 Task: Create a sub task Gather and Analyse Requirements for the task  Add integration with third-party services such as Google Drive and Dropbox in the project Ubertech , assign it to team member softage.7@softage.net and update the status of the sub task to  Off Track , set the priority of the sub task to High.
Action: Mouse moved to (42, 347)
Screenshot: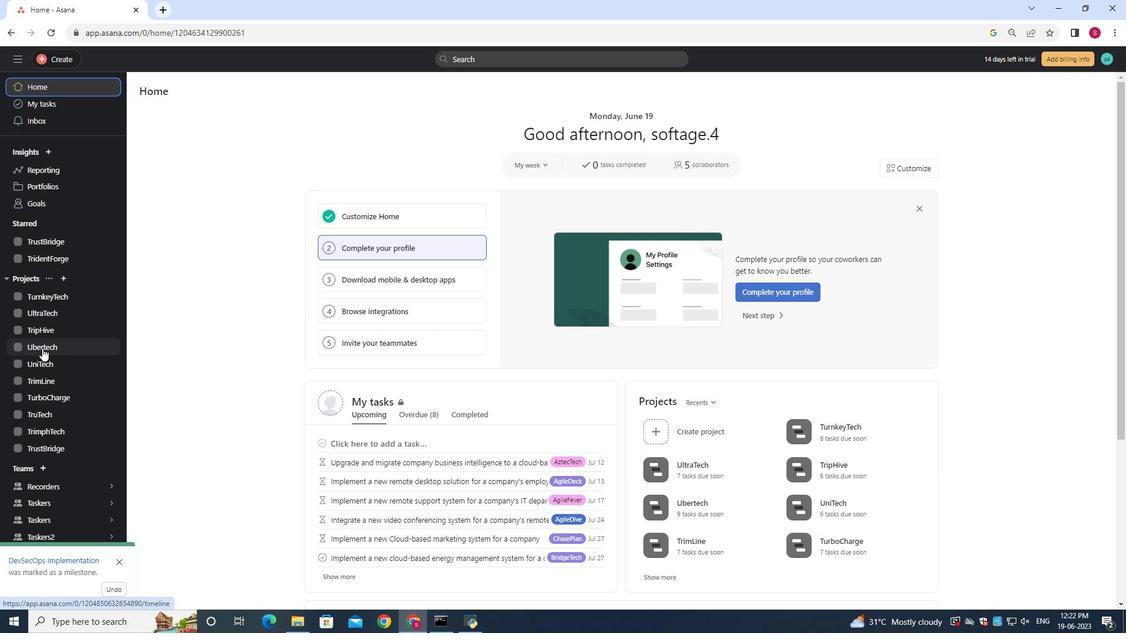 
Action: Mouse pressed left at (42, 347)
Screenshot: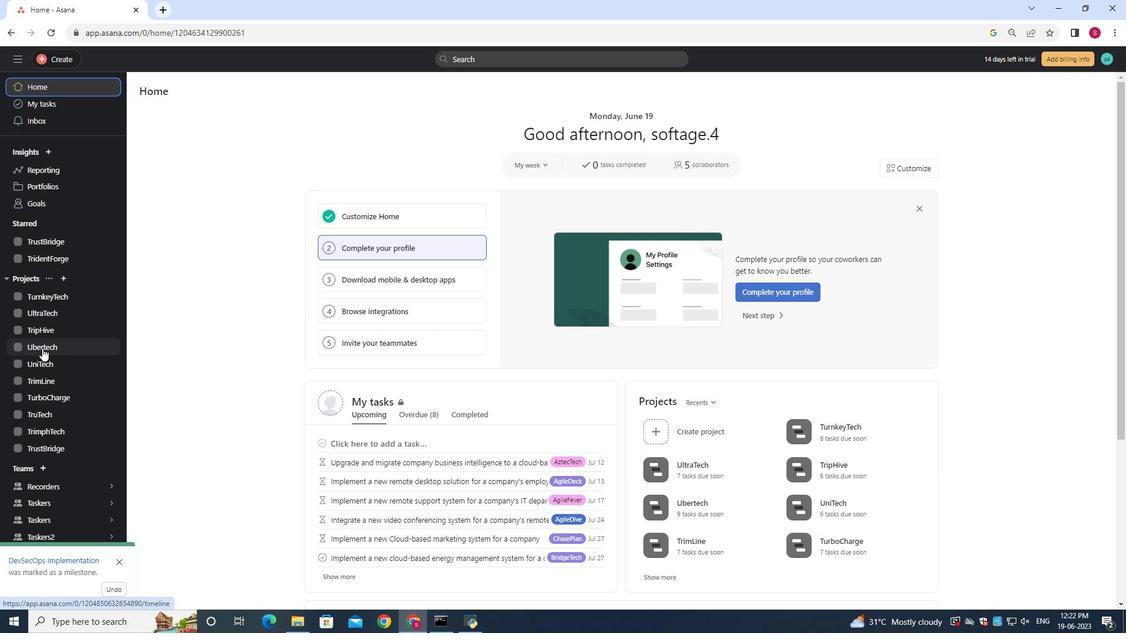 
Action: Mouse moved to (399, 259)
Screenshot: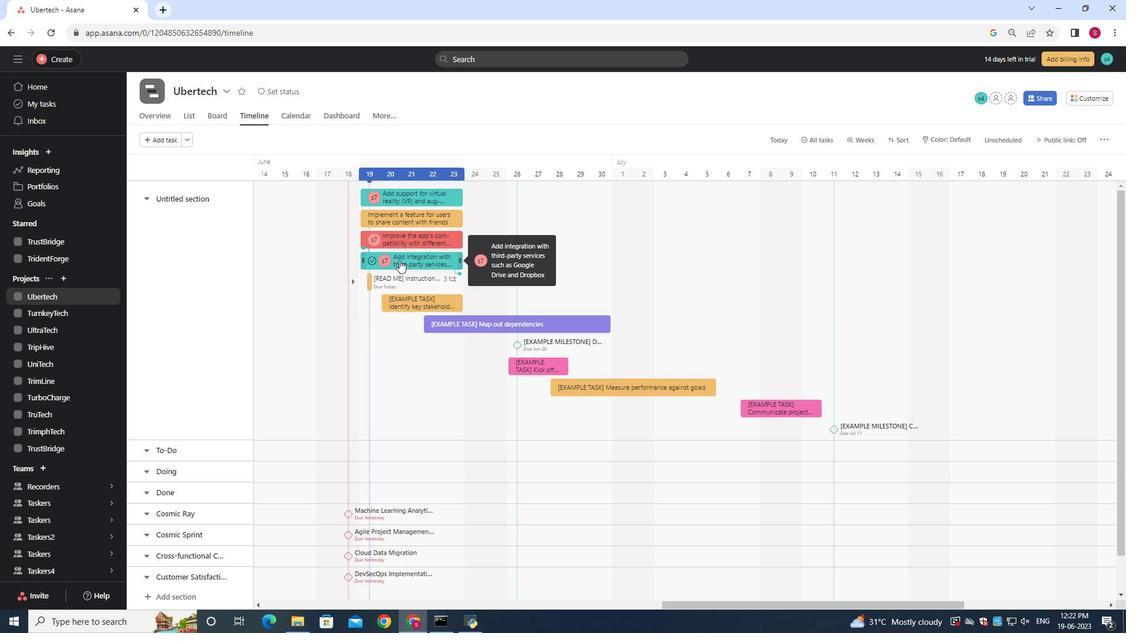 
Action: Mouse pressed left at (399, 259)
Screenshot: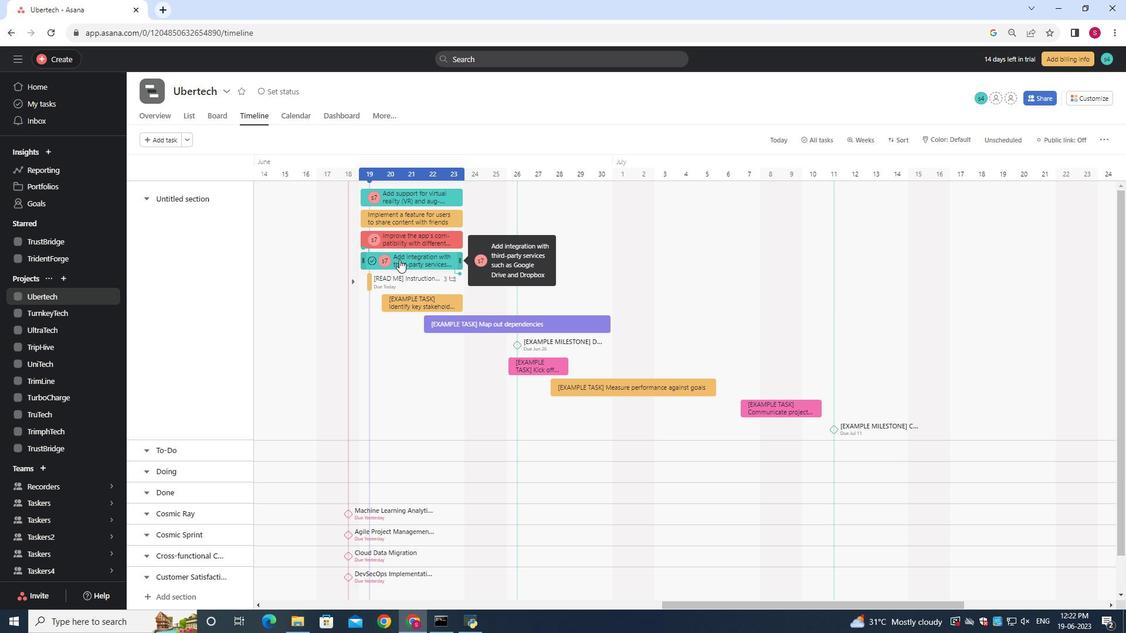 
Action: Mouse moved to (855, 327)
Screenshot: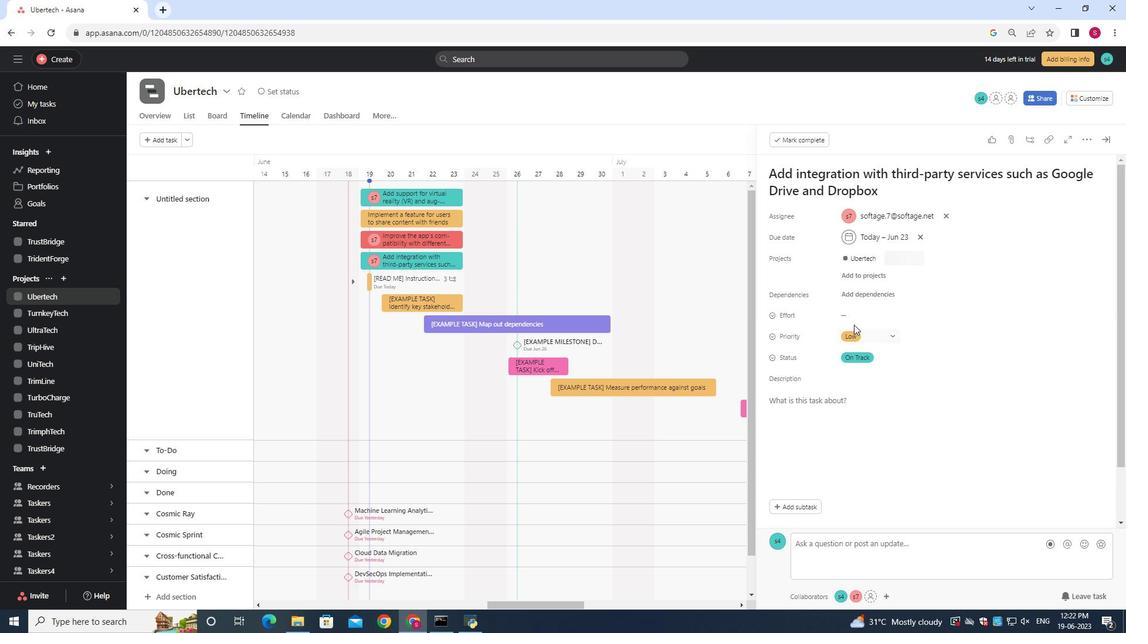 
Action: Mouse scrolled (855, 327) with delta (0, 0)
Screenshot: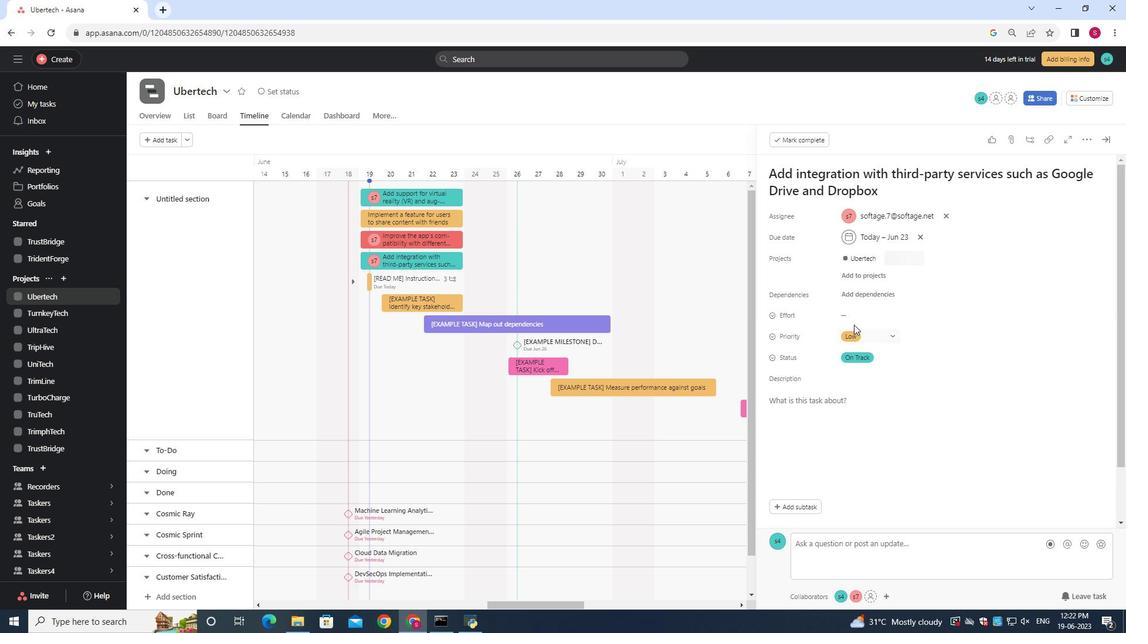 
Action: Mouse moved to (855, 329)
Screenshot: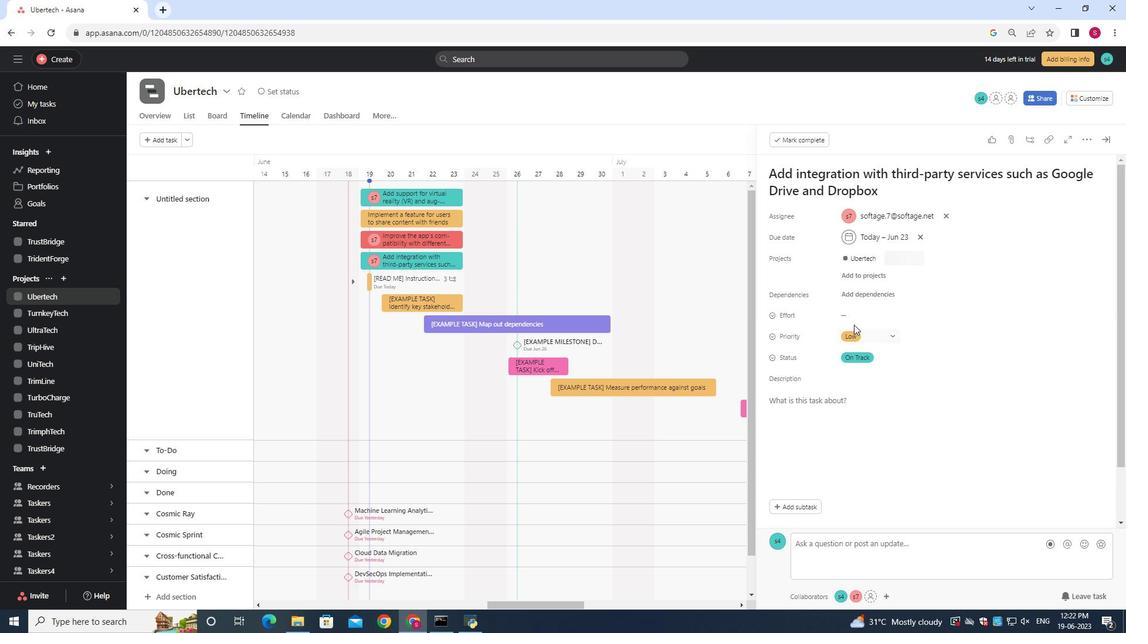 
Action: Mouse scrolled (855, 327) with delta (0, 0)
Screenshot: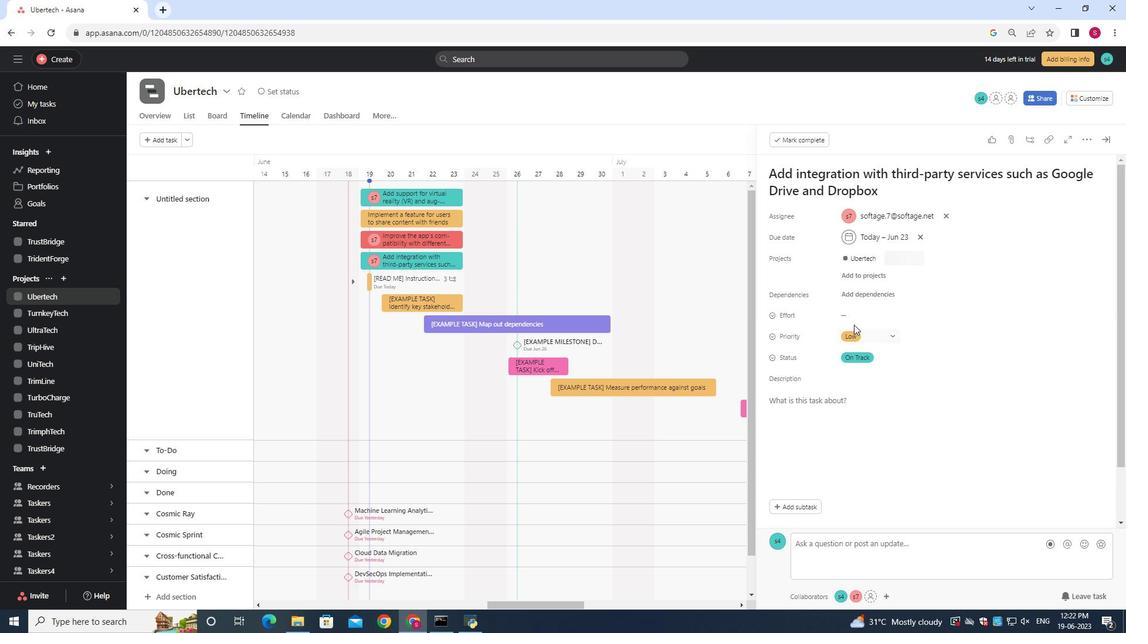 
Action: Mouse moved to (855, 329)
Screenshot: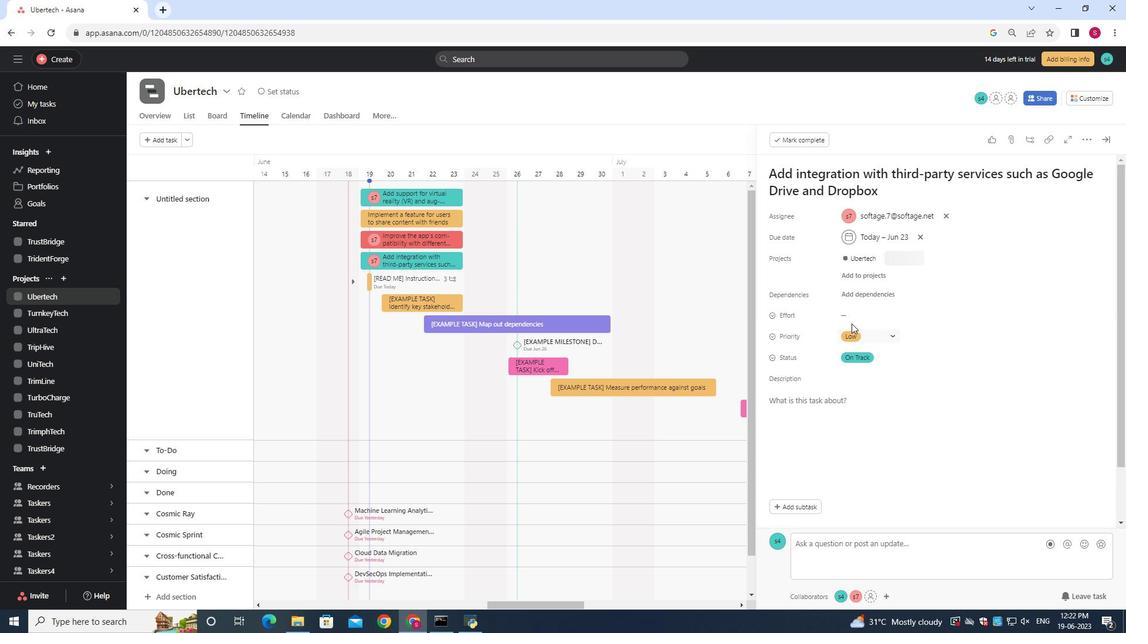 
Action: Mouse scrolled (855, 328) with delta (0, 0)
Screenshot: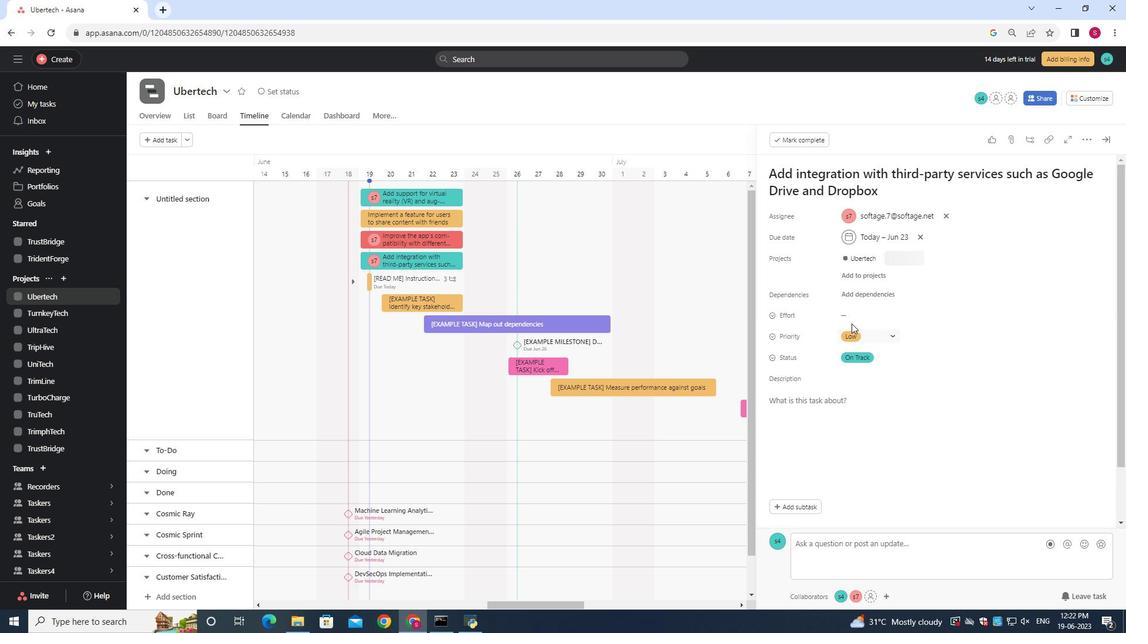 
Action: Mouse scrolled (855, 328) with delta (0, 0)
Screenshot: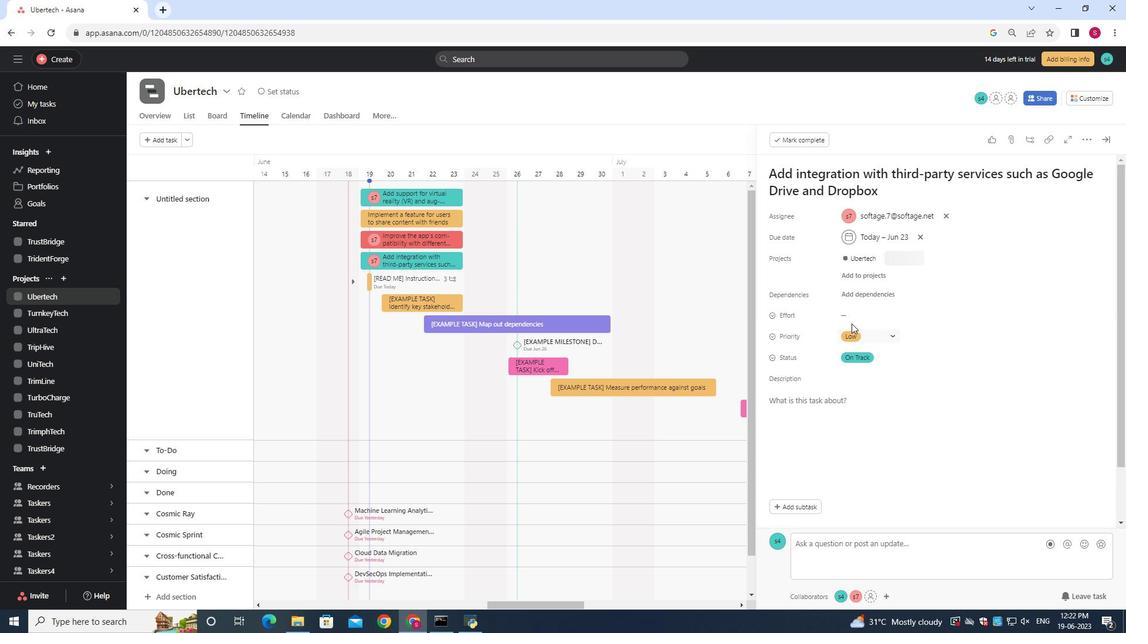 
Action: Mouse scrolled (855, 328) with delta (0, 0)
Screenshot: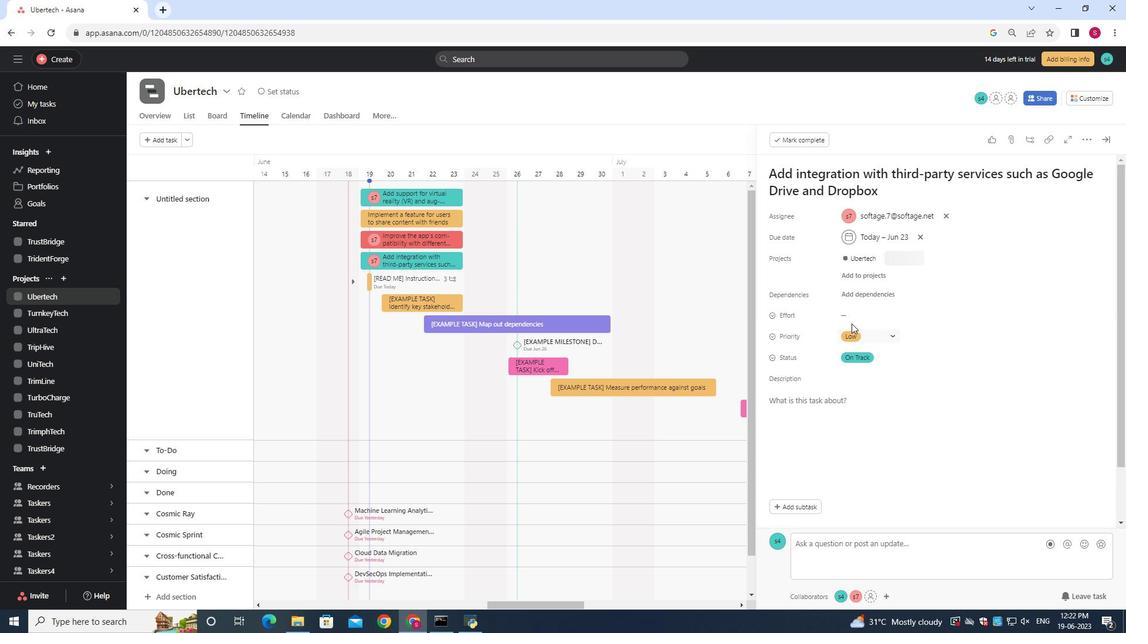 
Action: Mouse moved to (856, 330)
Screenshot: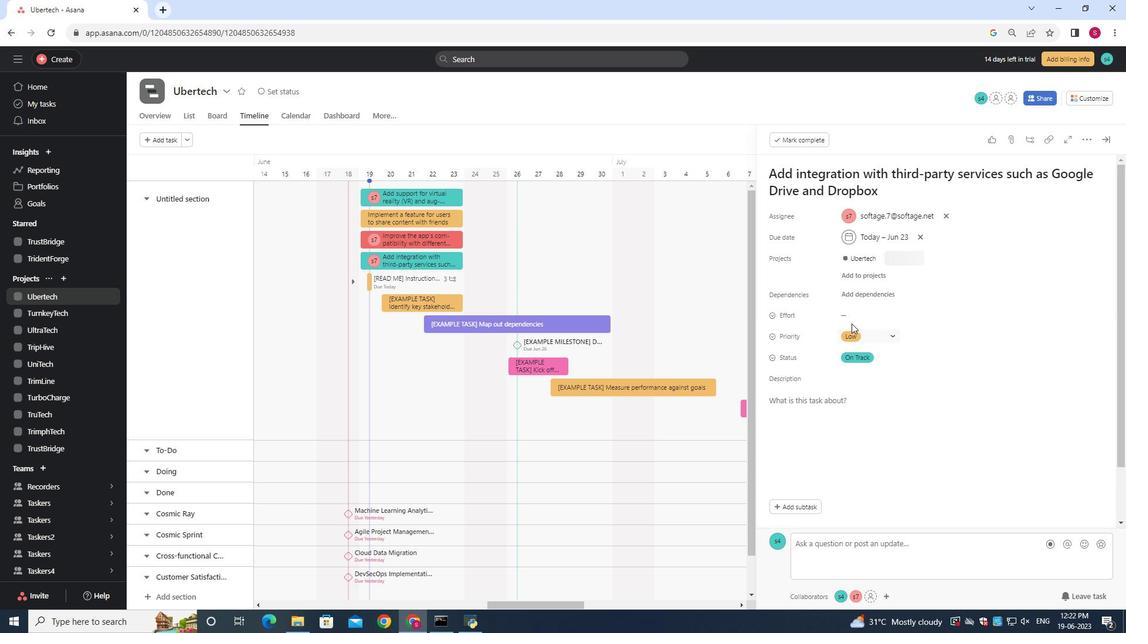 
Action: Mouse scrolled (856, 329) with delta (0, 0)
Screenshot: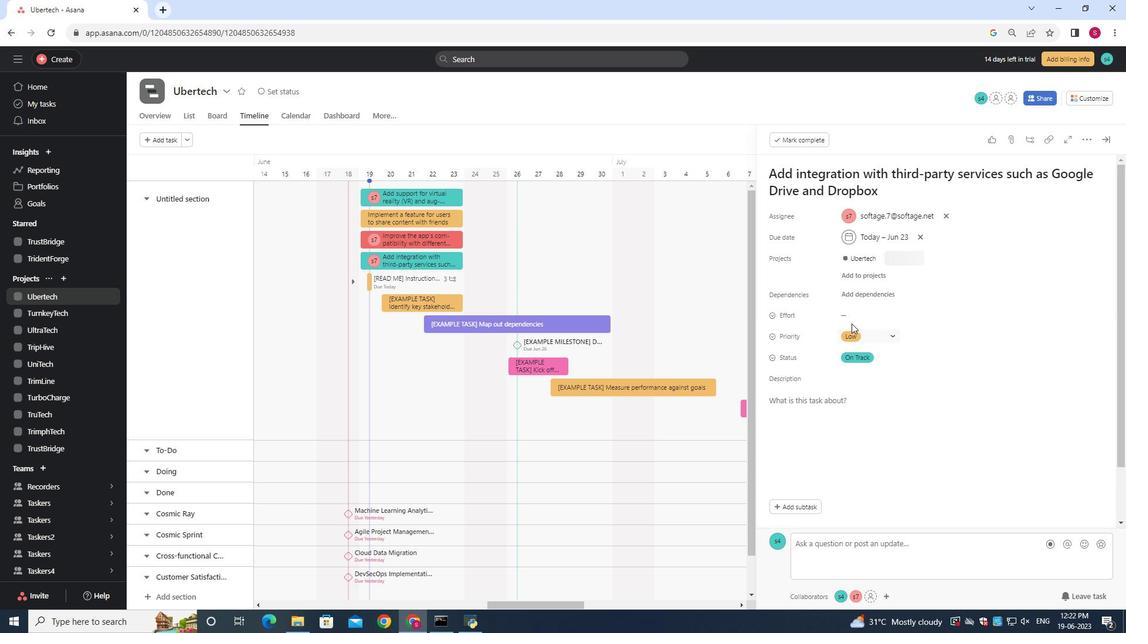 
Action: Mouse moved to (860, 333)
Screenshot: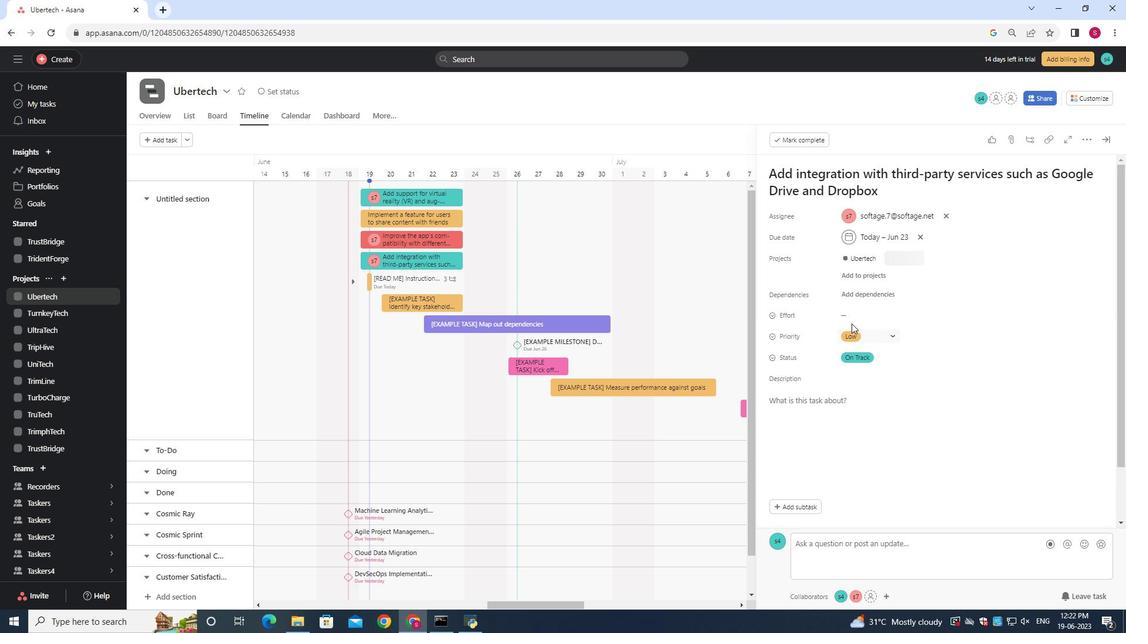 
Action: Mouse scrolled (859, 331) with delta (0, 0)
Screenshot: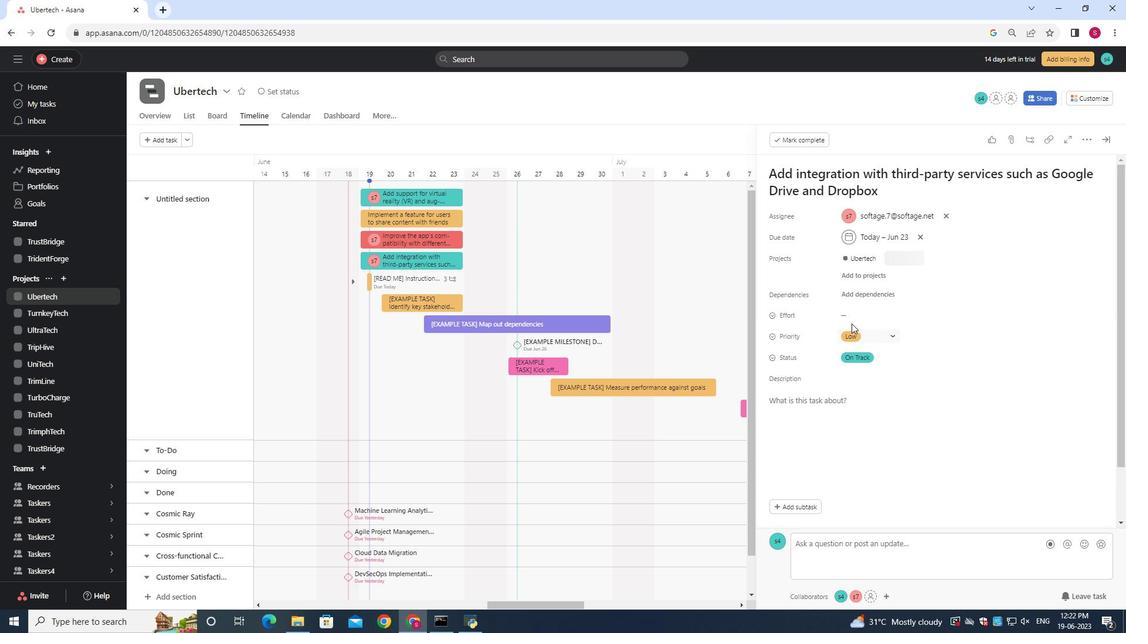 
Action: Mouse moved to (791, 442)
Screenshot: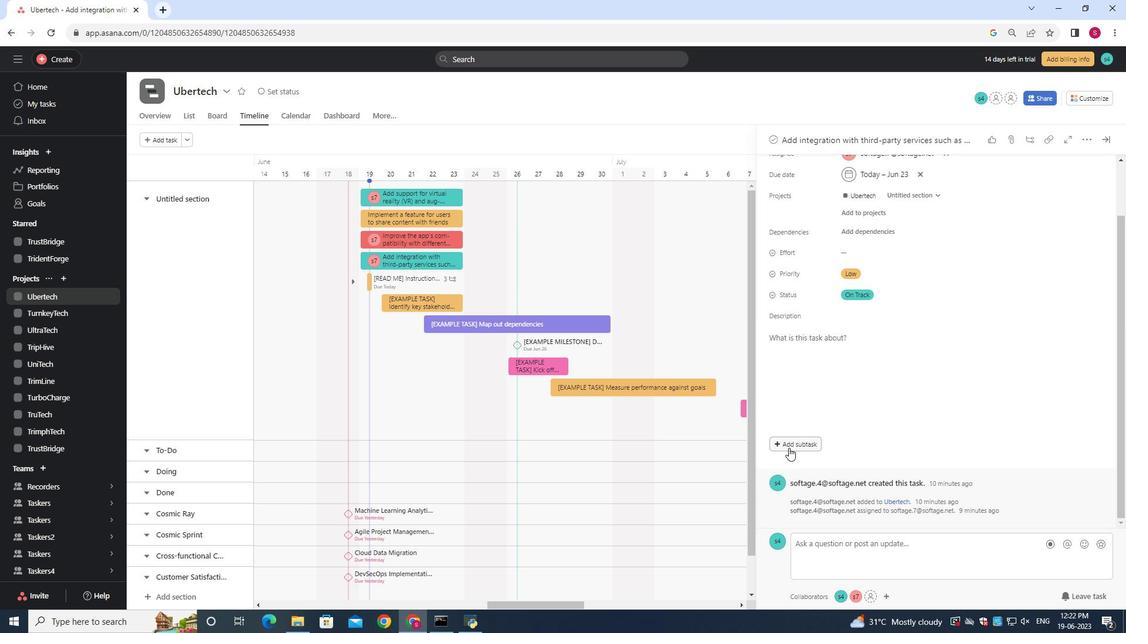 
Action: Mouse pressed left at (791, 442)
Screenshot: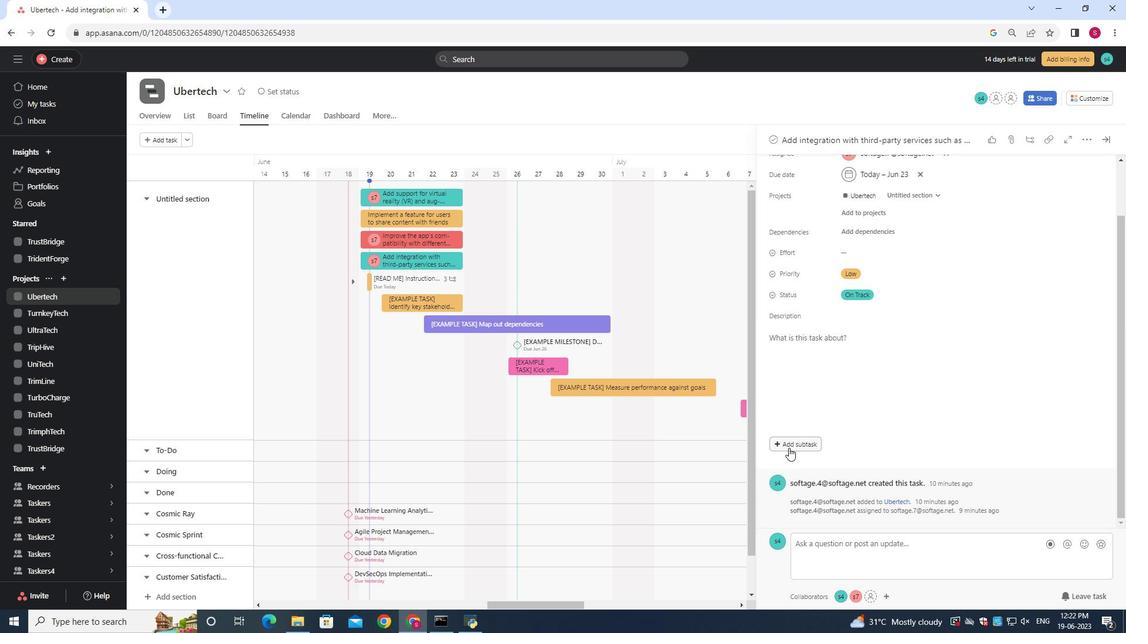 
Action: Mouse moved to (791, 442)
Screenshot: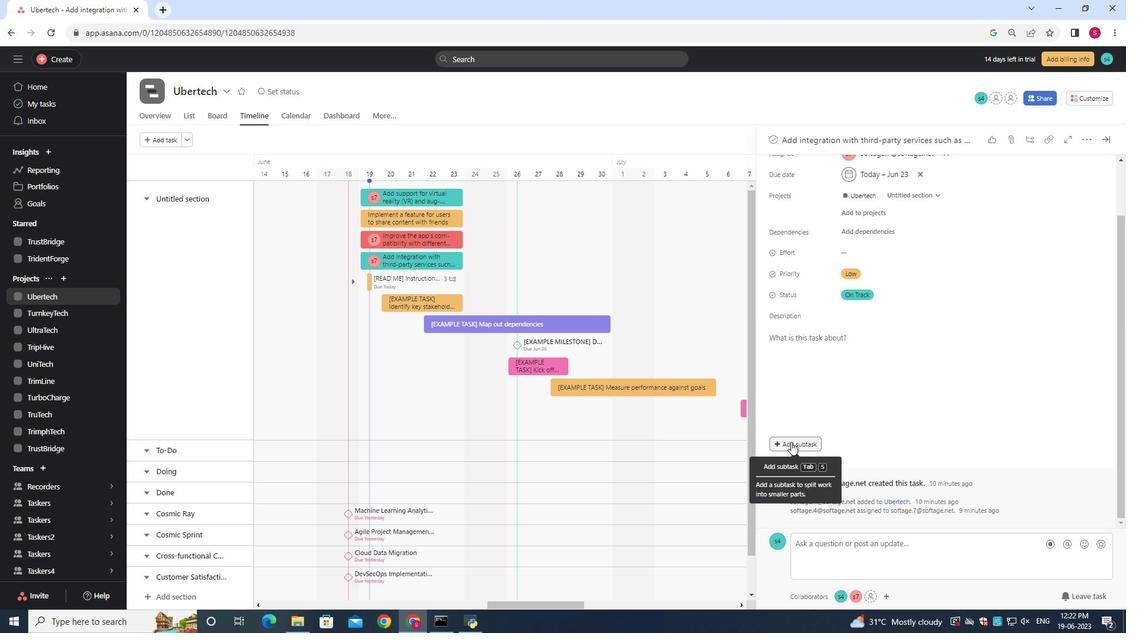 
Action: Key pressed <Key.shift><Key.shift><Key.shift><Key.shift><Key.shift><Key.shift><Key.shift><Key.shift><Key.shift><Key.shift><Key.shift><Key.shift><Key.shift><Key.shift><Key.shift><Key.shift><Key.shift><Key.shift>Gather<Key.space>and<Key.space><Key.shift>ANALYSE<Key.space><Key.shift>Requirements<Key.space><Key.shift>for<Key.space>the<Key.space>task
Screenshot: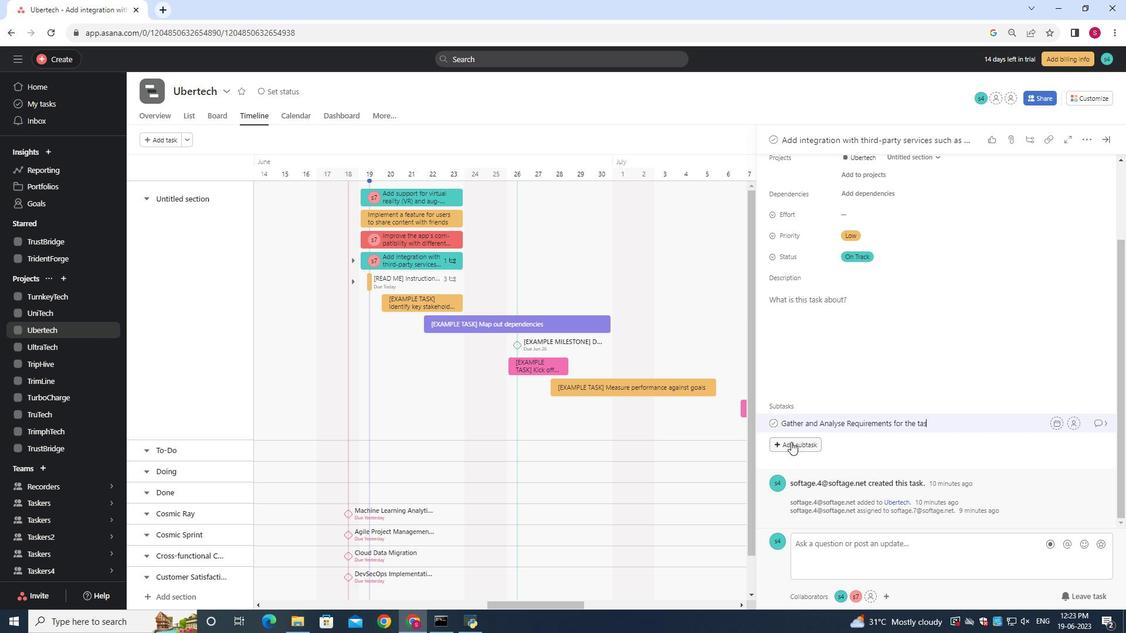
Action: Mouse moved to (978, 438)
Screenshot: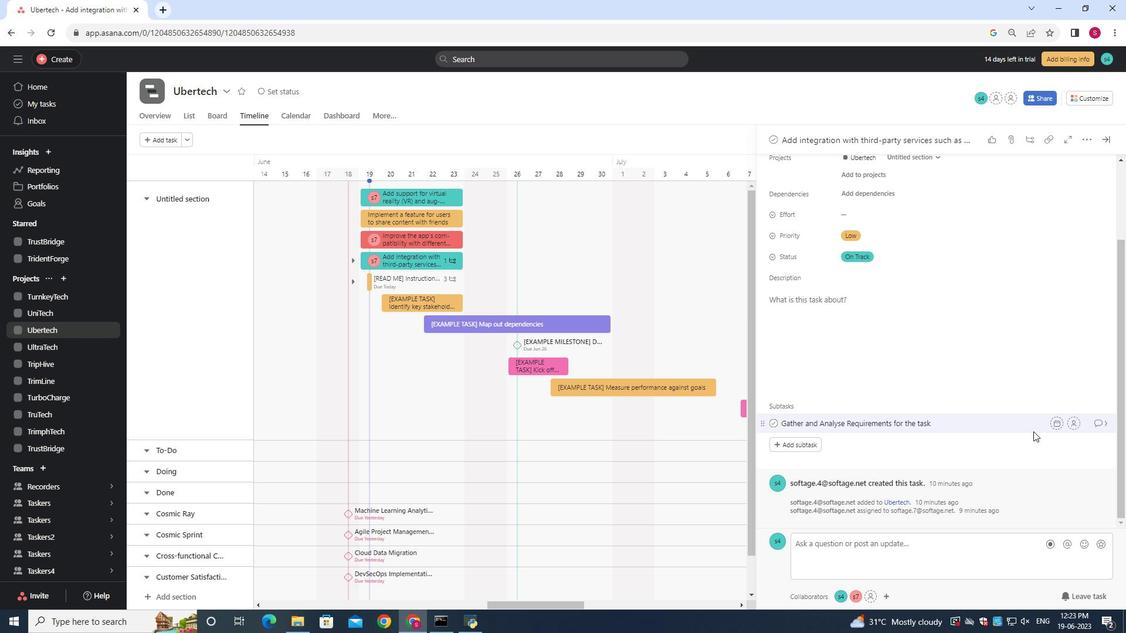 
Action: Key pressed <Key.backspace>
Screenshot: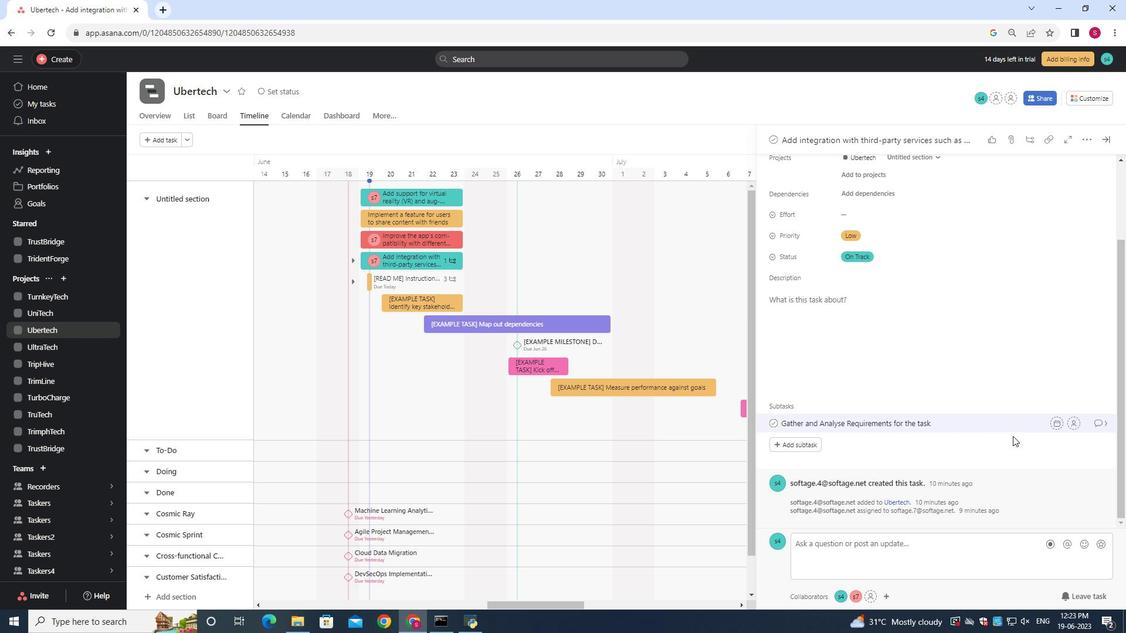 
Action: Mouse moved to (978, 441)
Screenshot: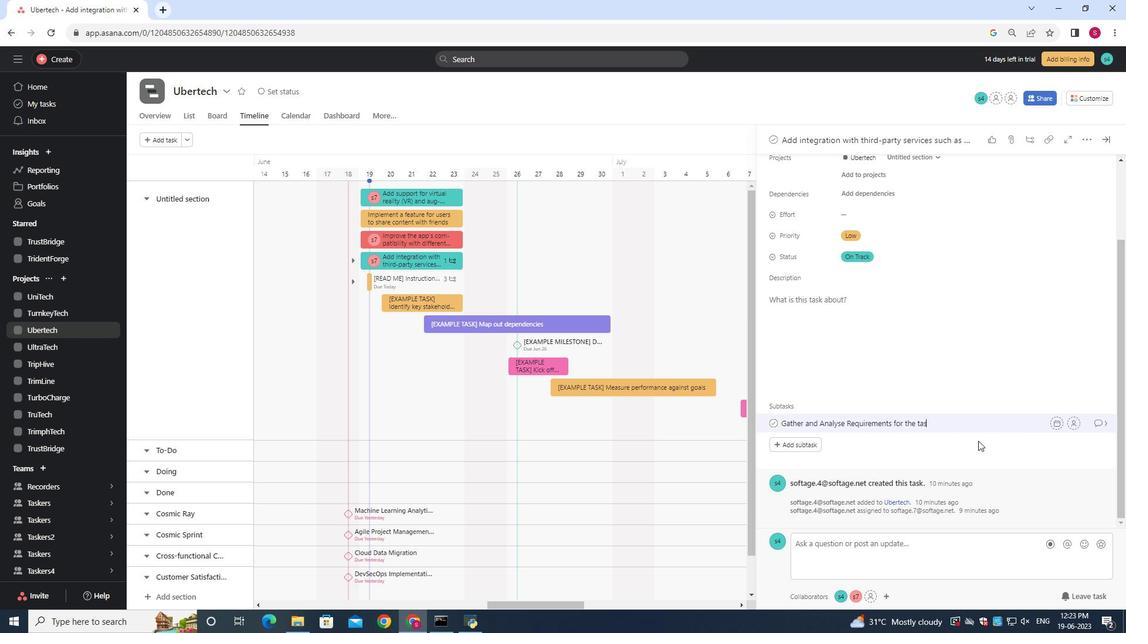 
Action: Key pressed <Key.backspace>
Screenshot: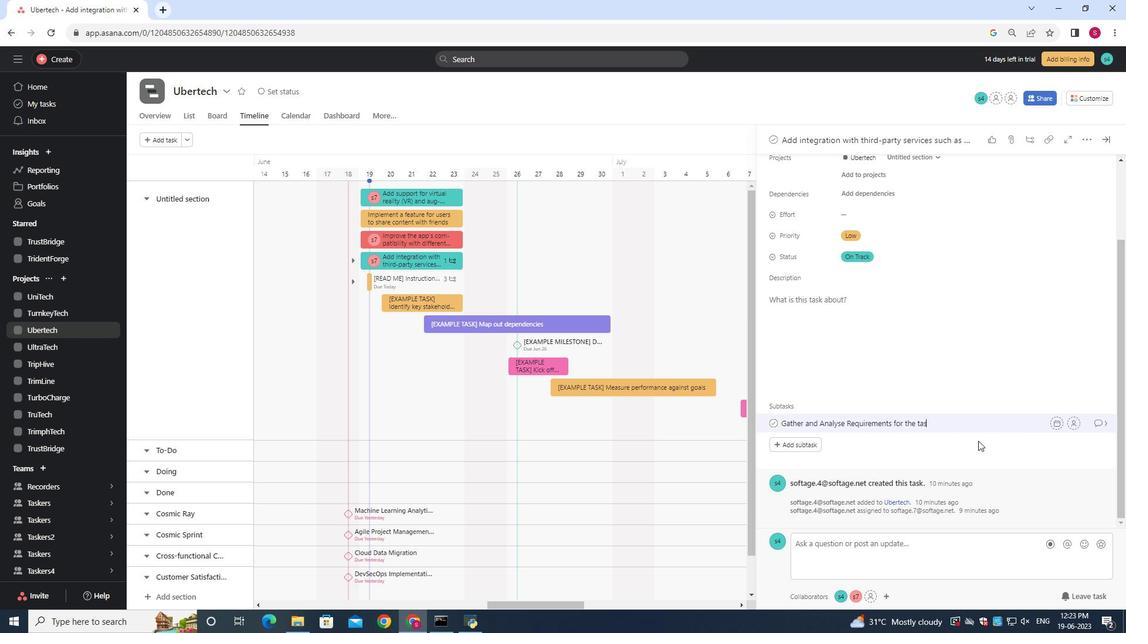
Action: Mouse moved to (978, 441)
Screenshot: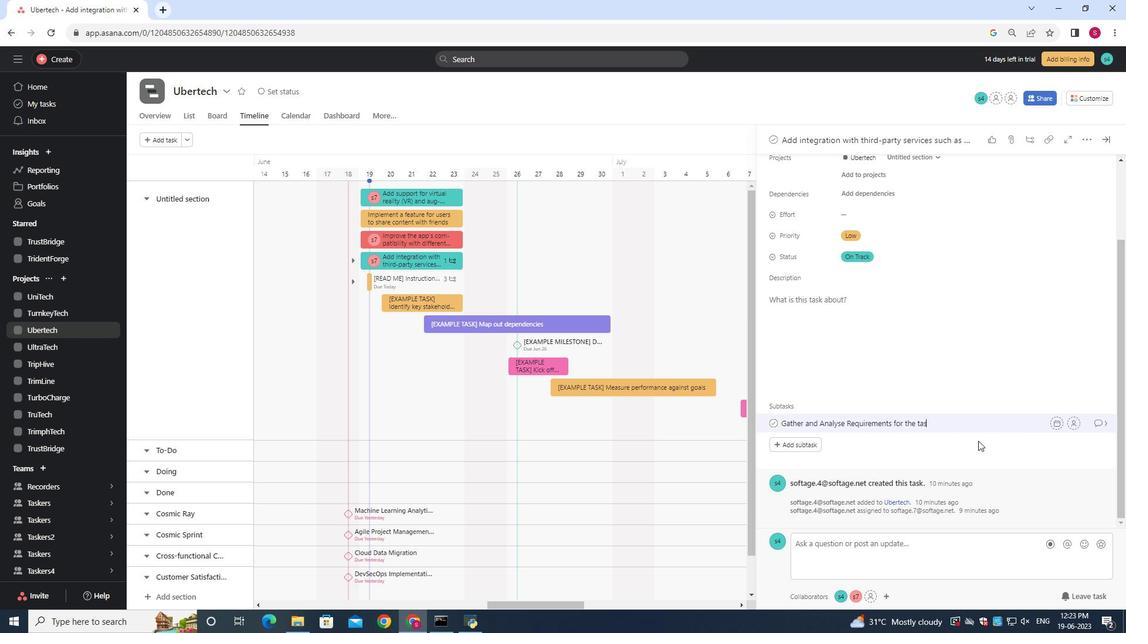 
Action: Key pressed <Key.backspace><Key.backspace>
Screenshot: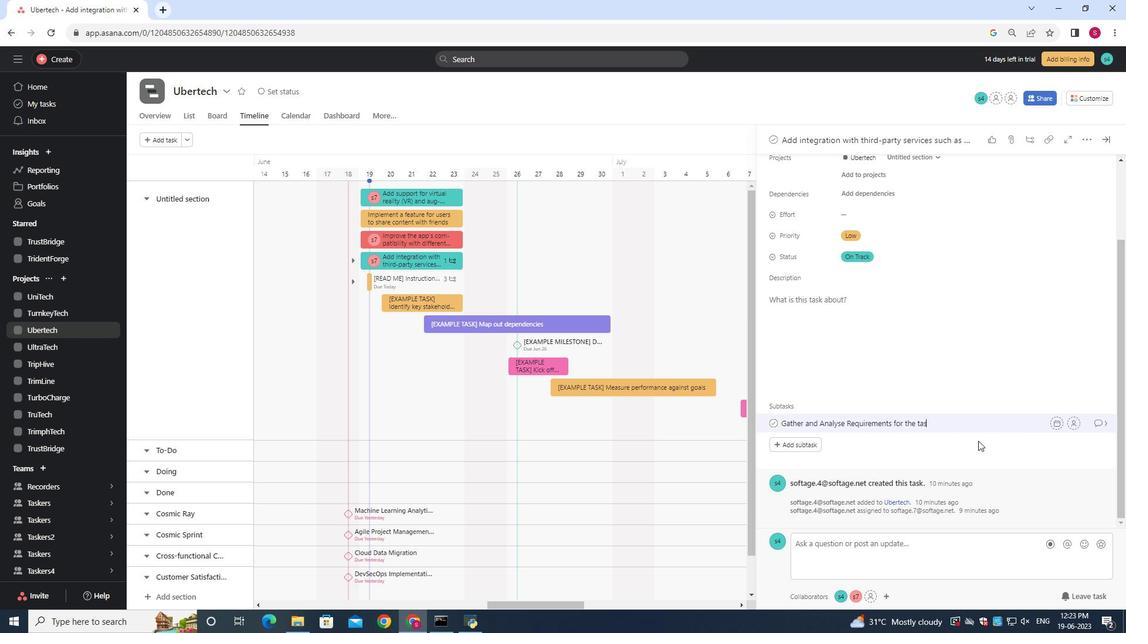 
Action: Mouse moved to (978, 441)
Screenshot: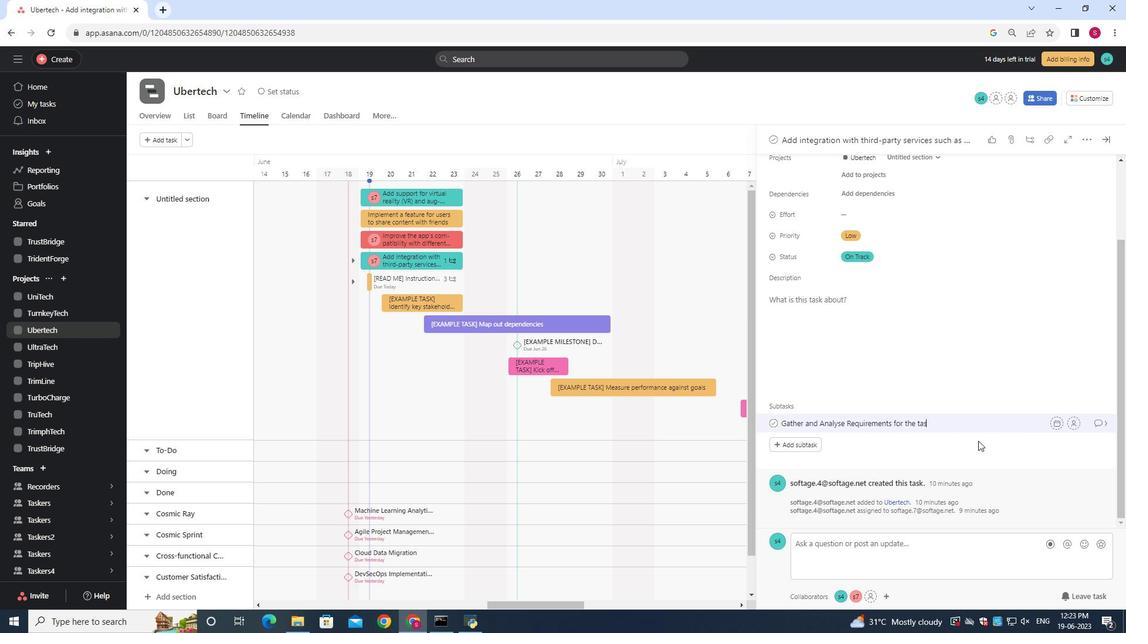 
Action: Key pressed <Key.backspace>
Screenshot: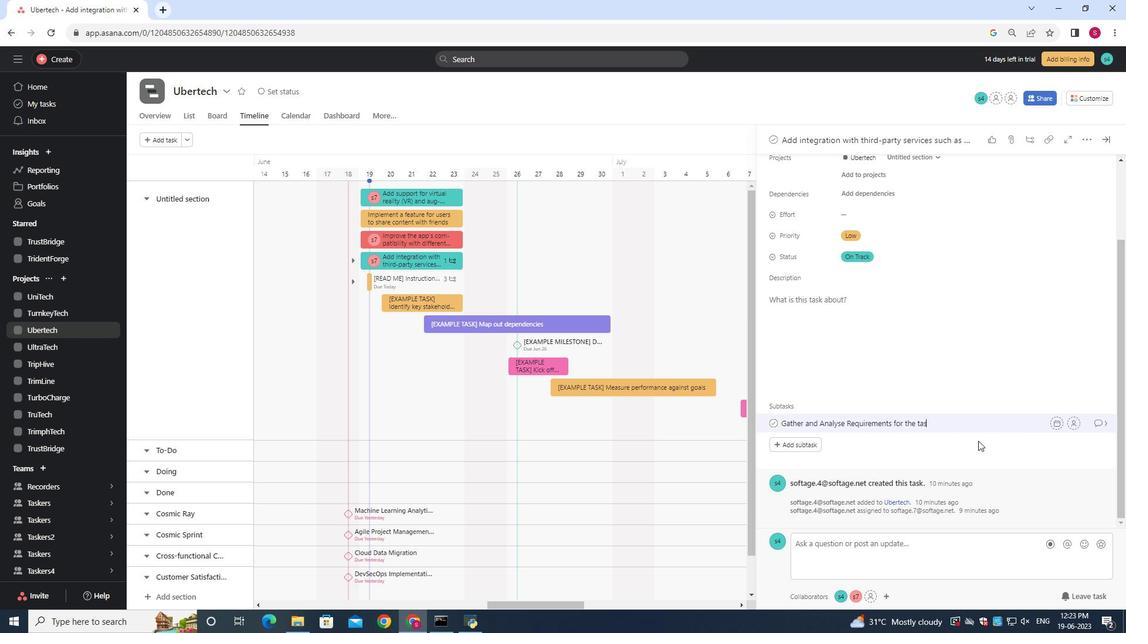 
Action: Mouse moved to (979, 441)
Screenshot: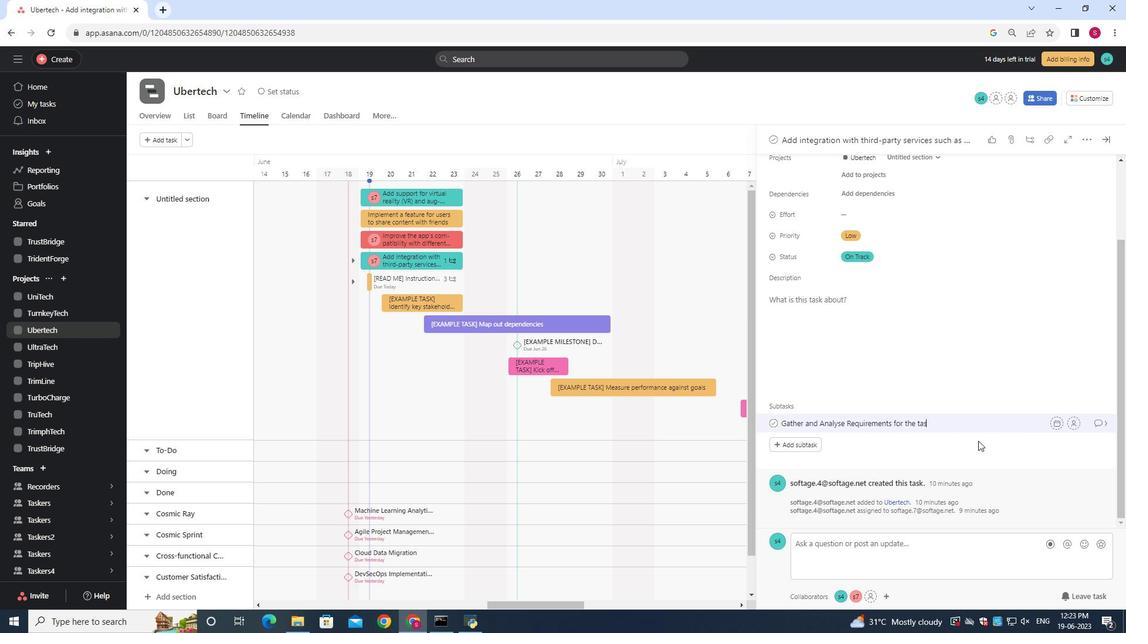 
Action: Key pressed <Key.backspace><Key.backspace><Key.backspace><Key.backspace><Key.backspace><Key.backspace>
Screenshot: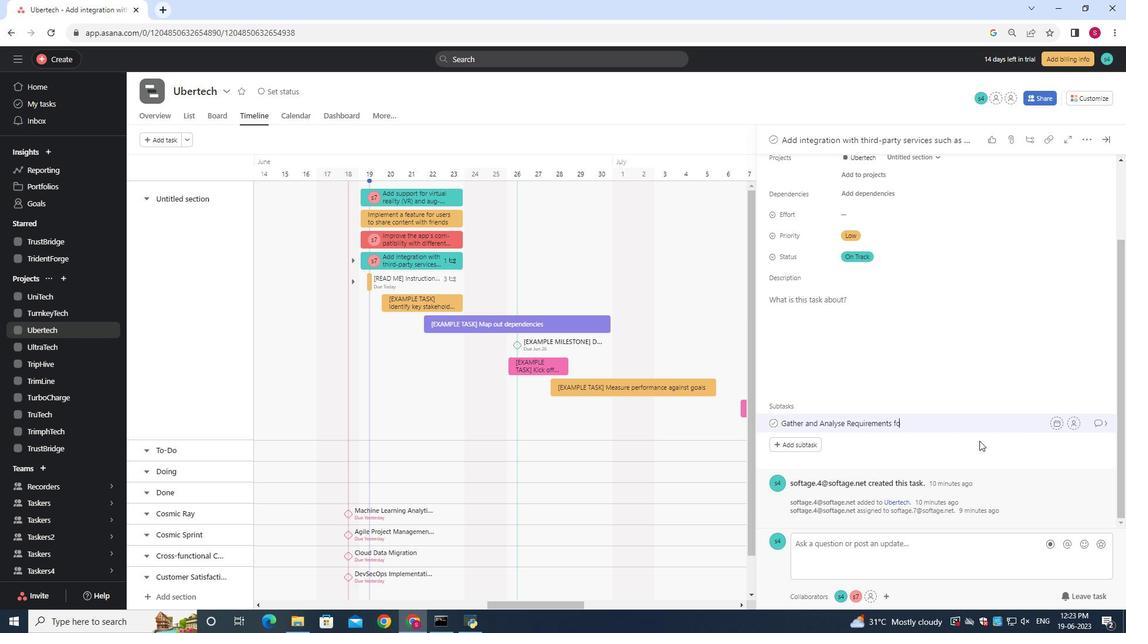
Action: Mouse moved to (973, 438)
Screenshot: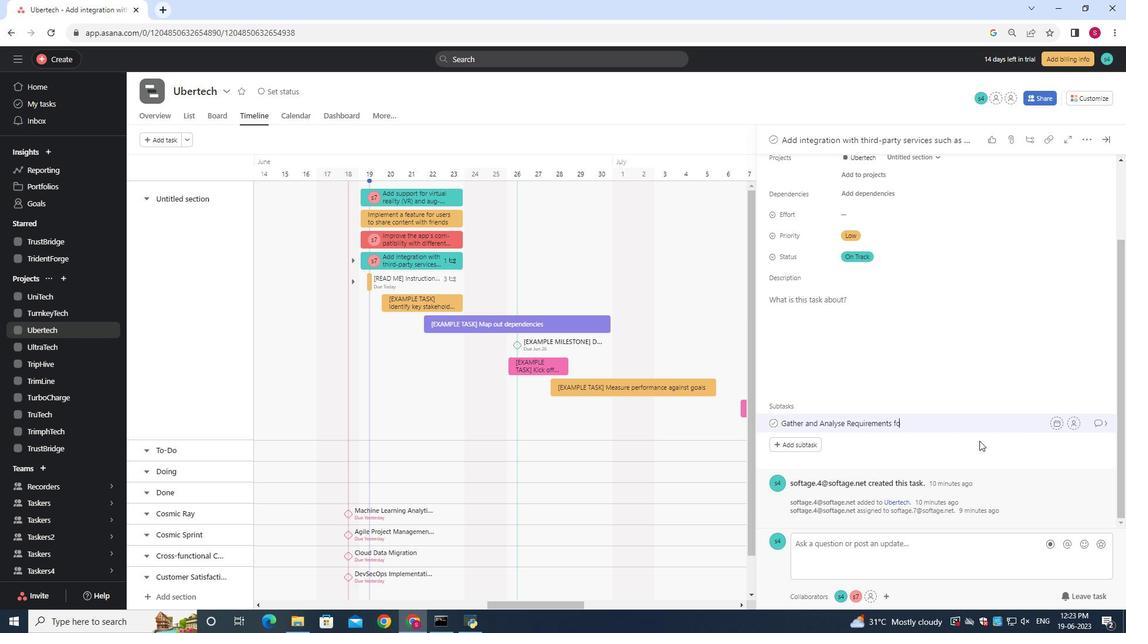 
Action: Key pressed <Key.backspace>
Screenshot: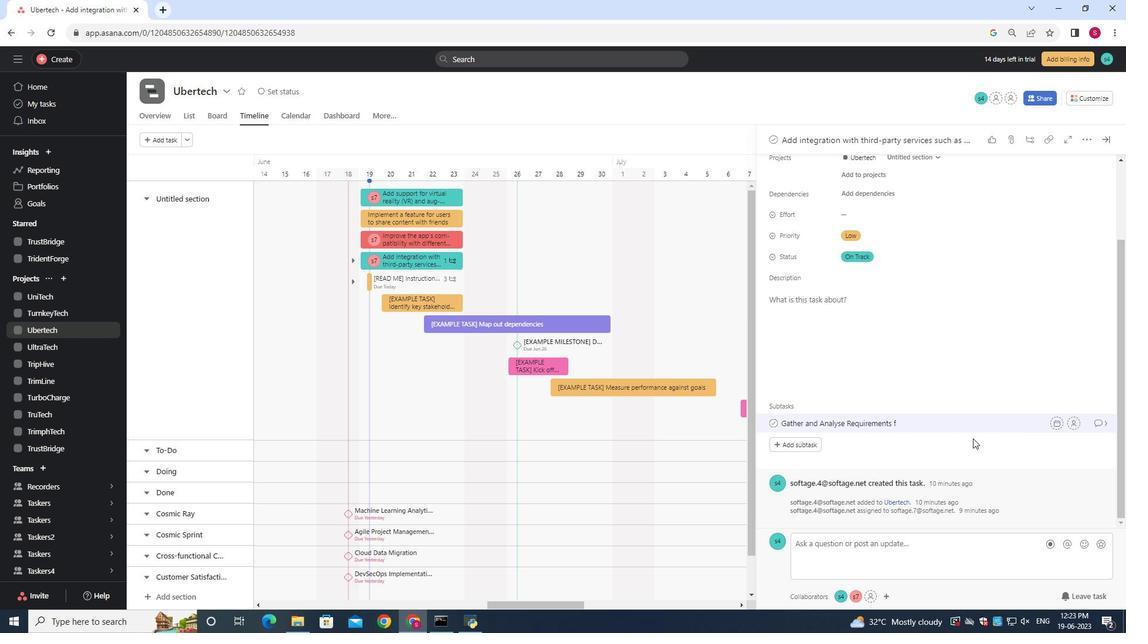 
Action: Mouse moved to (1074, 421)
Screenshot: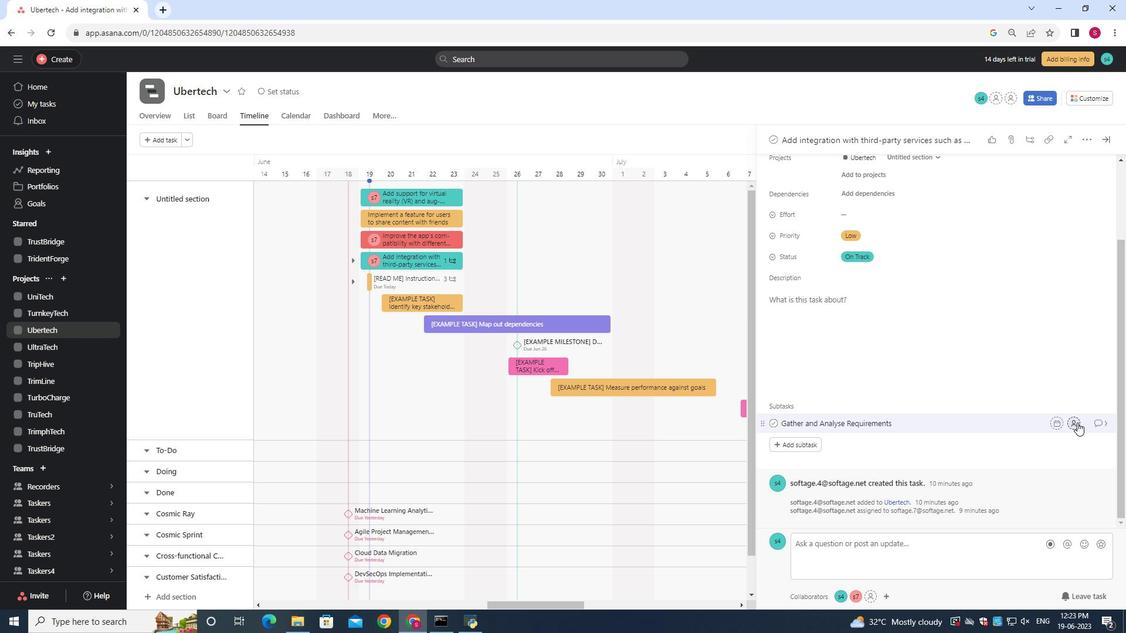 
Action: Mouse pressed left at (1074, 421)
Screenshot: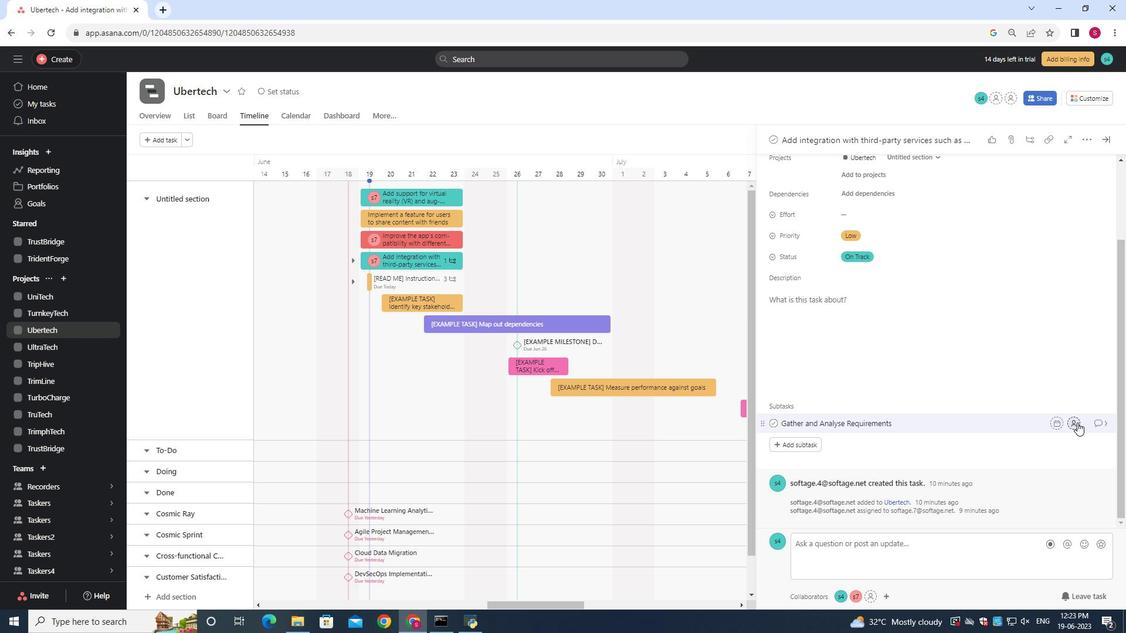 
Action: Mouse moved to (1069, 420)
Screenshot: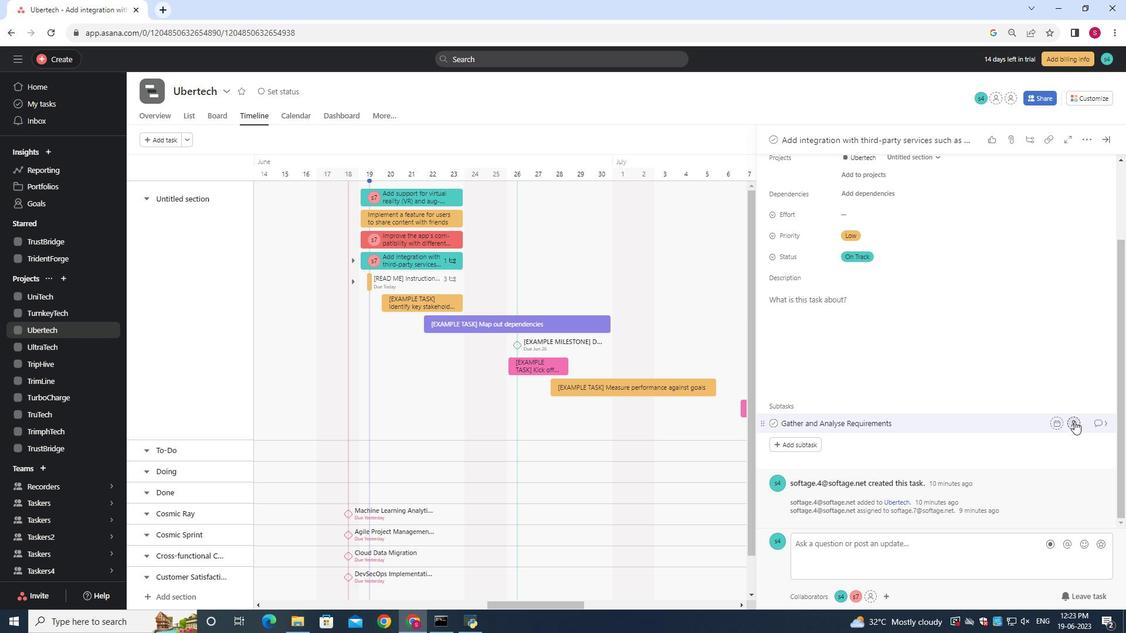 
Action: Key pressed softage.7<Key.shift>@softage.net
Screenshot: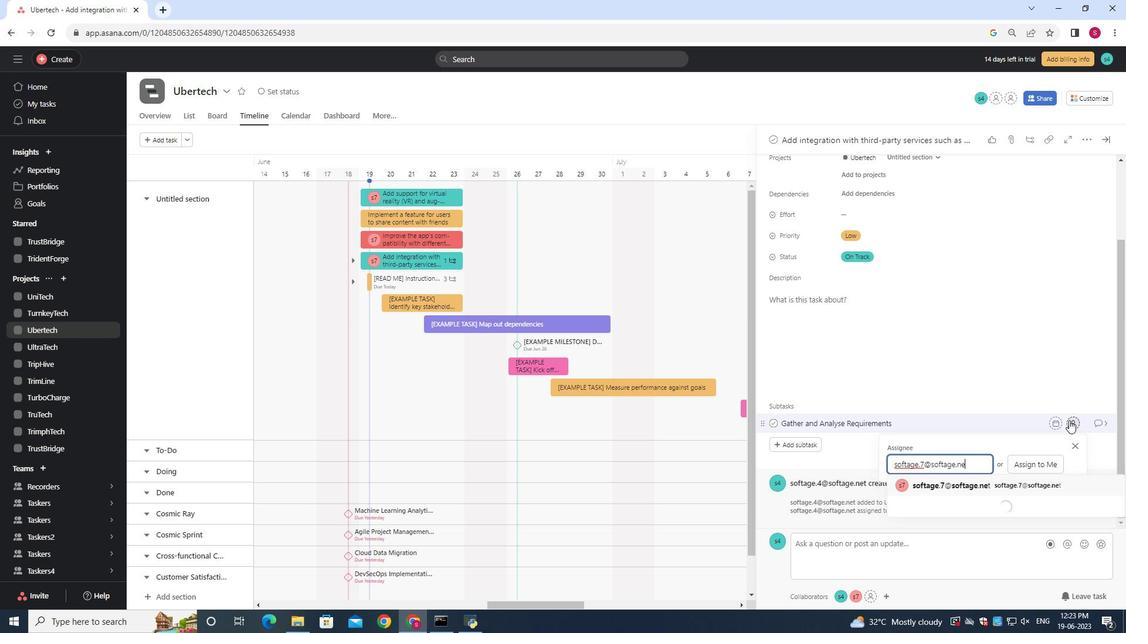 
Action: Mouse moved to (967, 482)
Screenshot: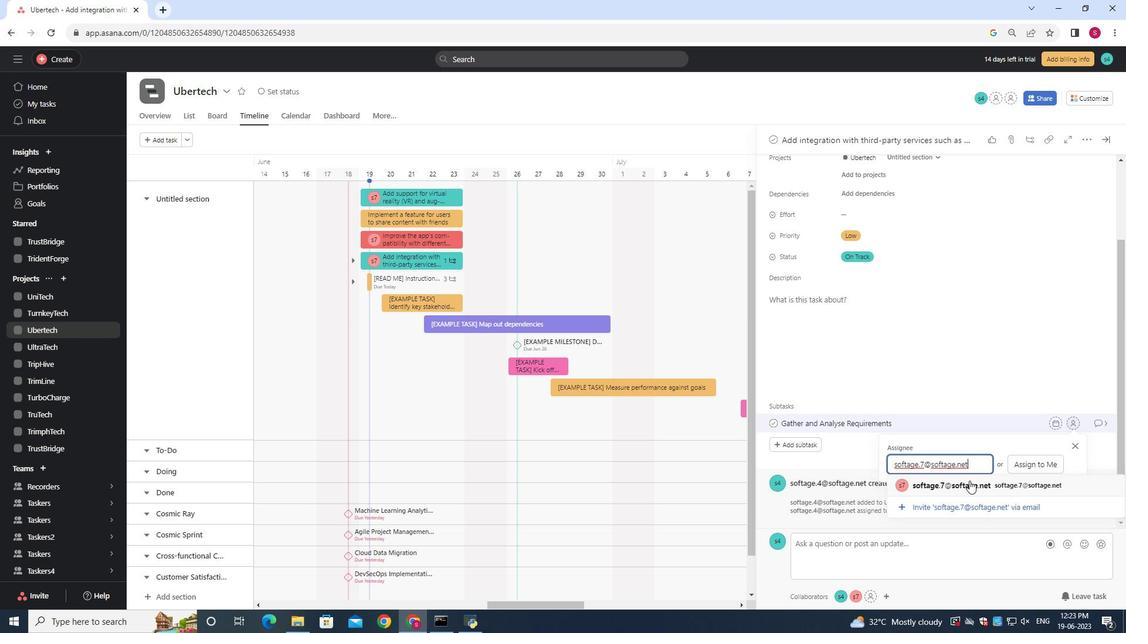 
Action: Mouse pressed left at (967, 482)
Screenshot: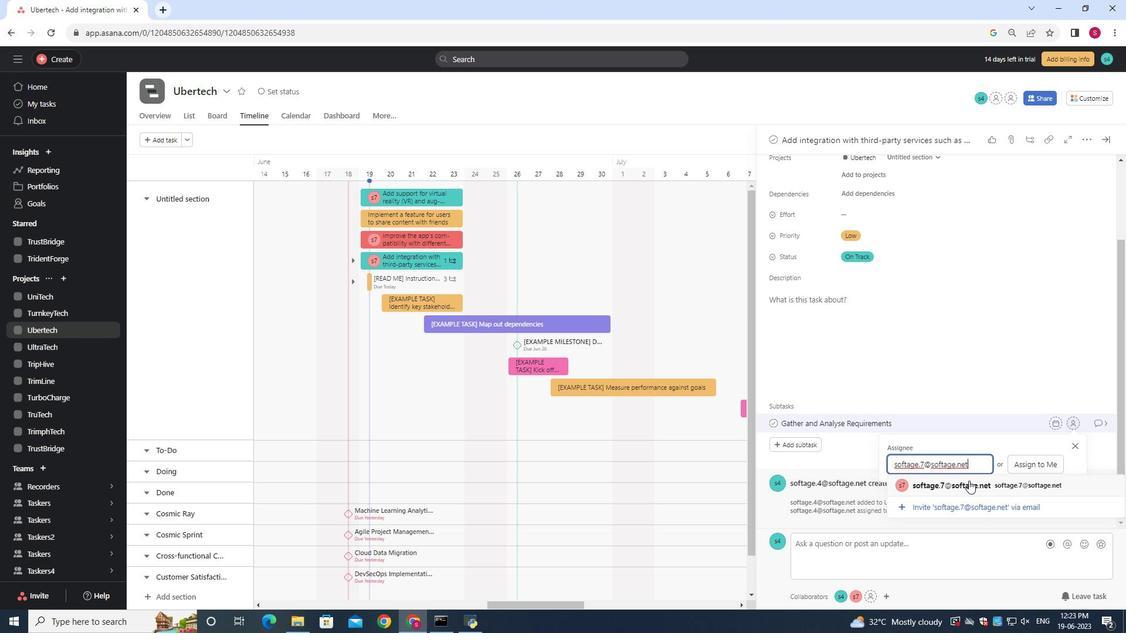 
Action: Mouse moved to (1099, 421)
Screenshot: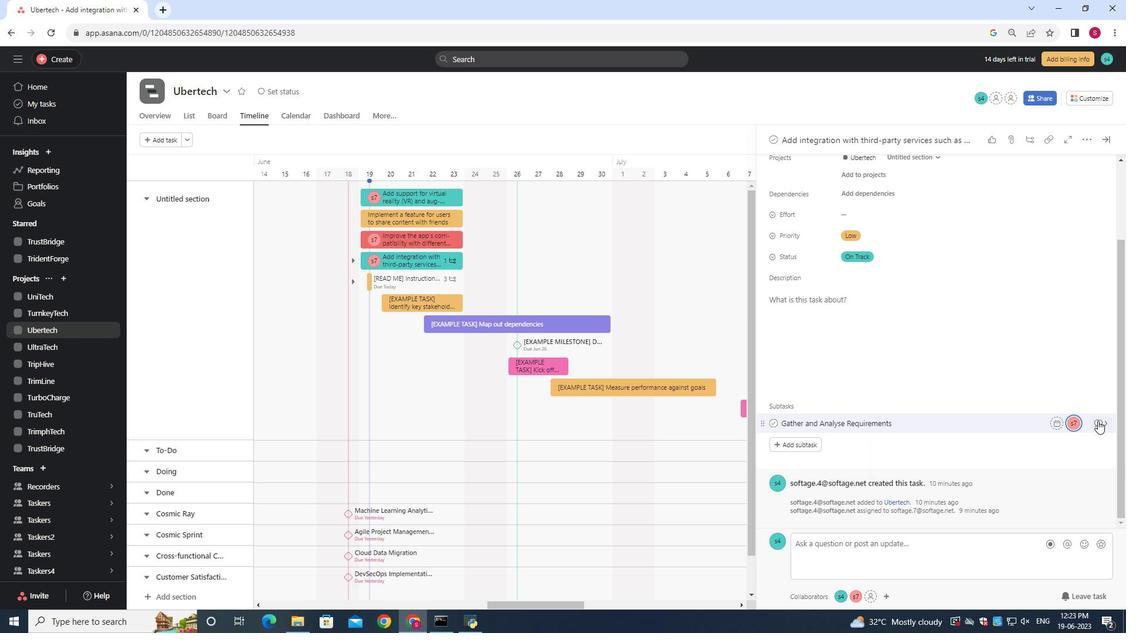 
Action: Mouse pressed left at (1099, 421)
Screenshot: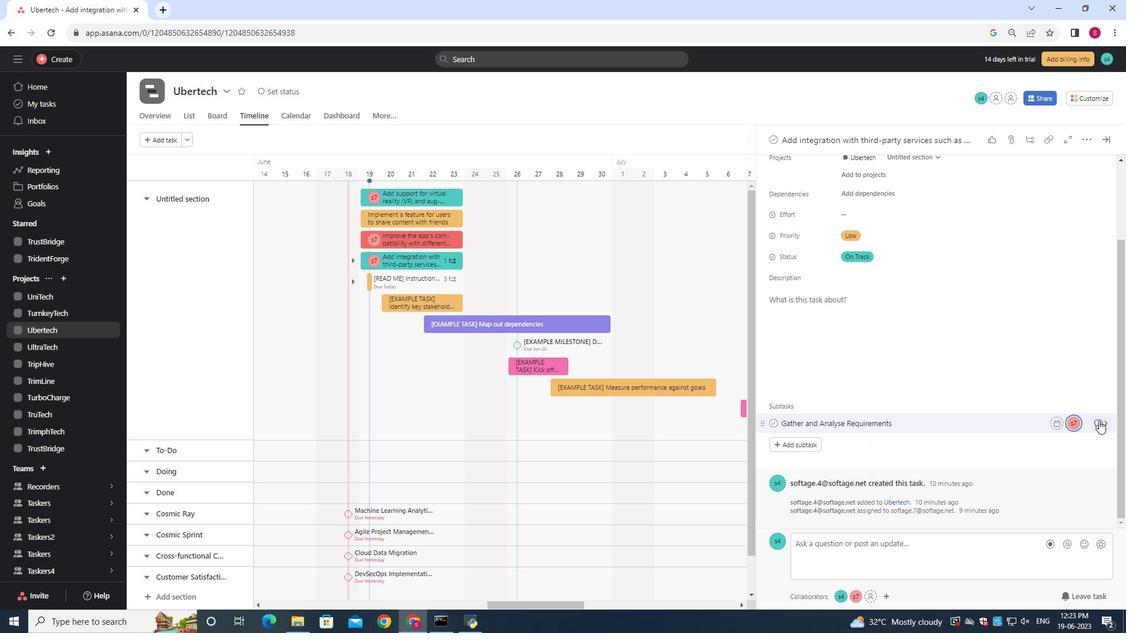 
Action: Mouse moved to (855, 293)
Screenshot: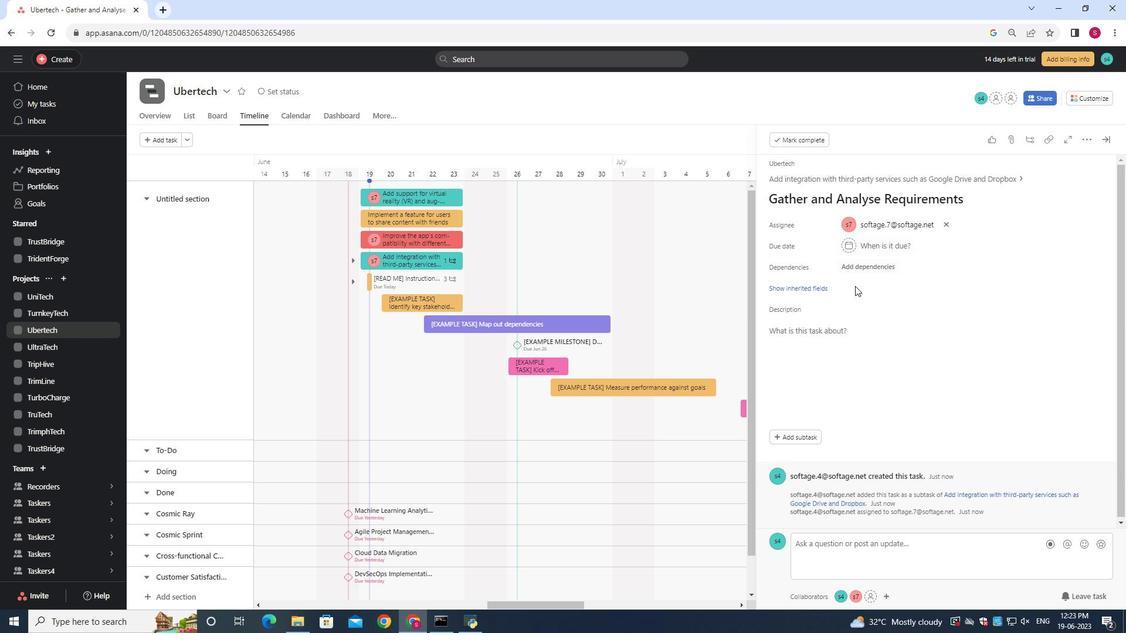 
Action: Mouse scrolled (855, 292) with delta (0, 0)
Screenshot: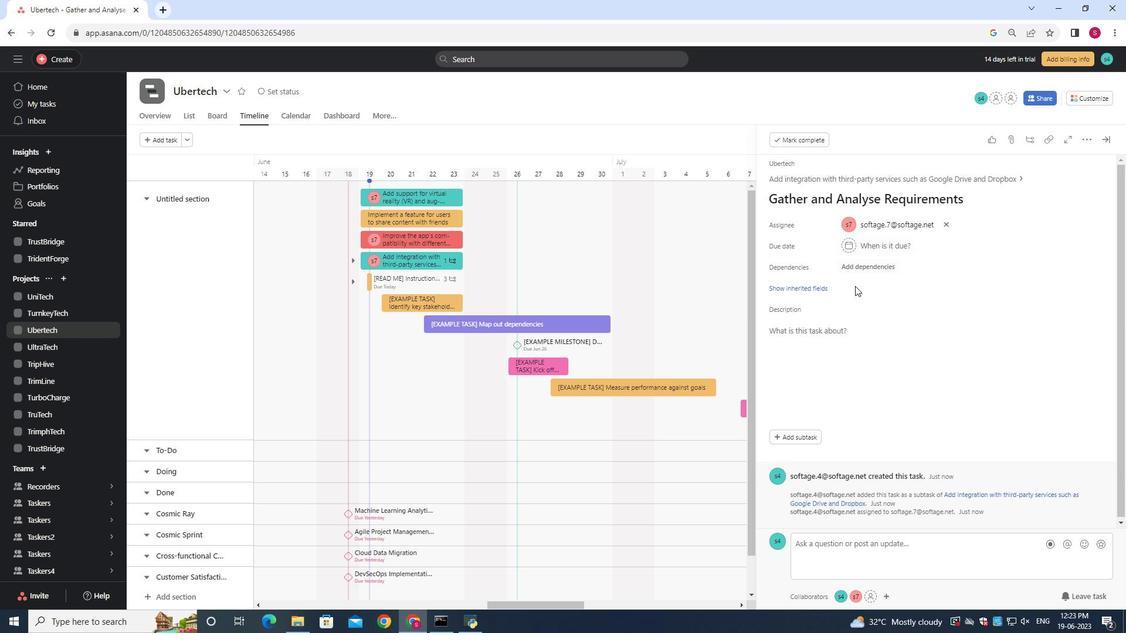
Action: Mouse moved to (855, 293)
Screenshot: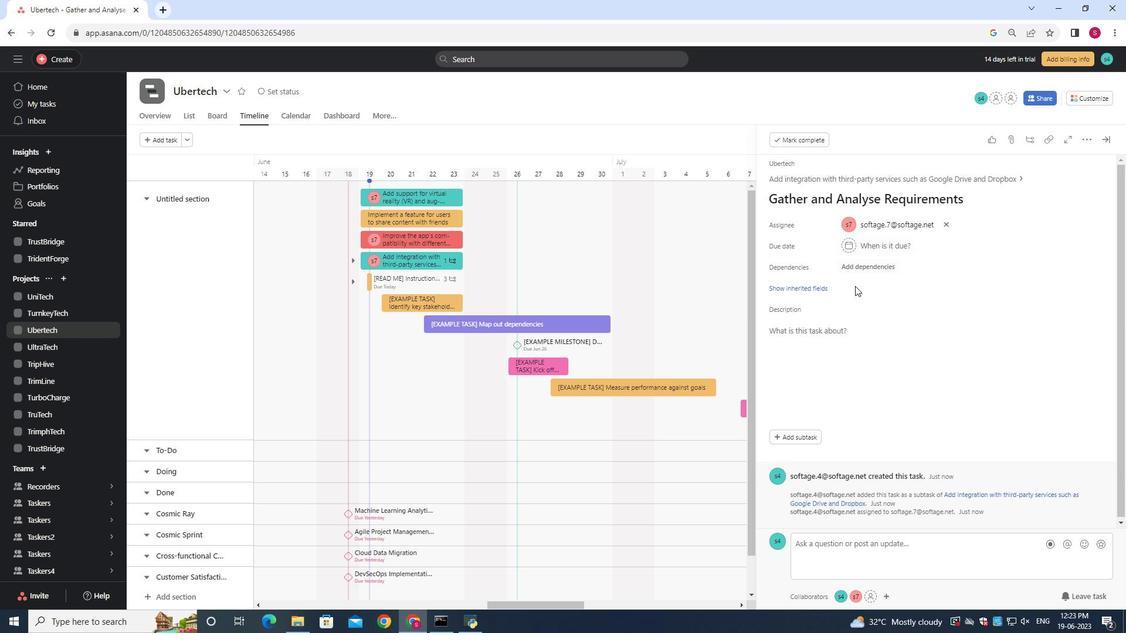 
Action: Mouse scrolled (855, 293) with delta (0, 0)
Screenshot: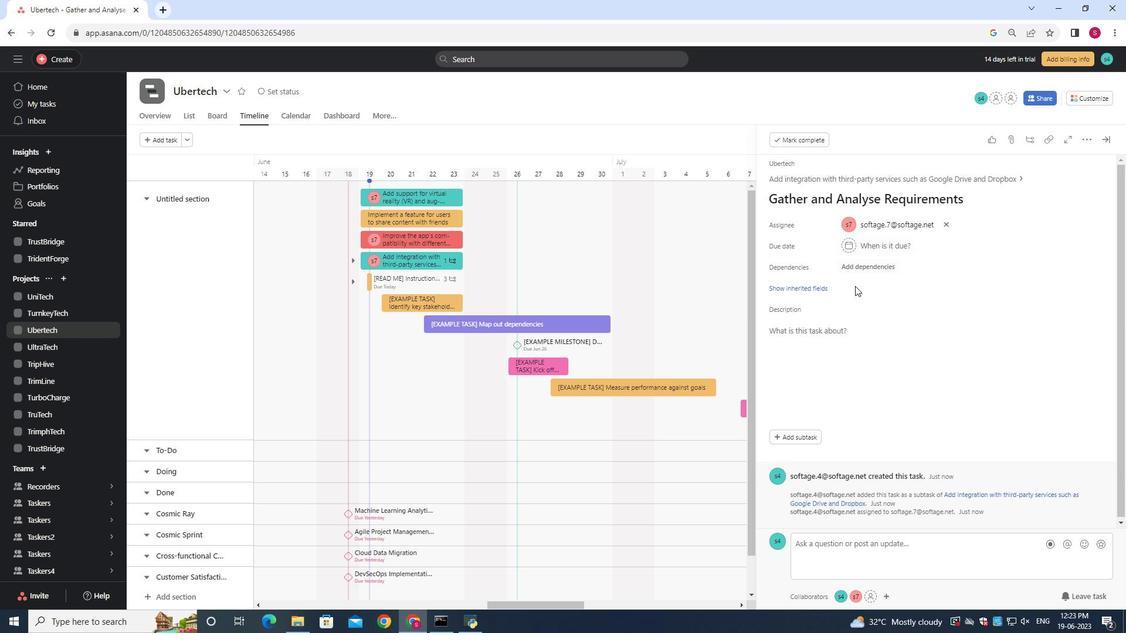 
Action: Mouse moved to (855, 295)
Screenshot: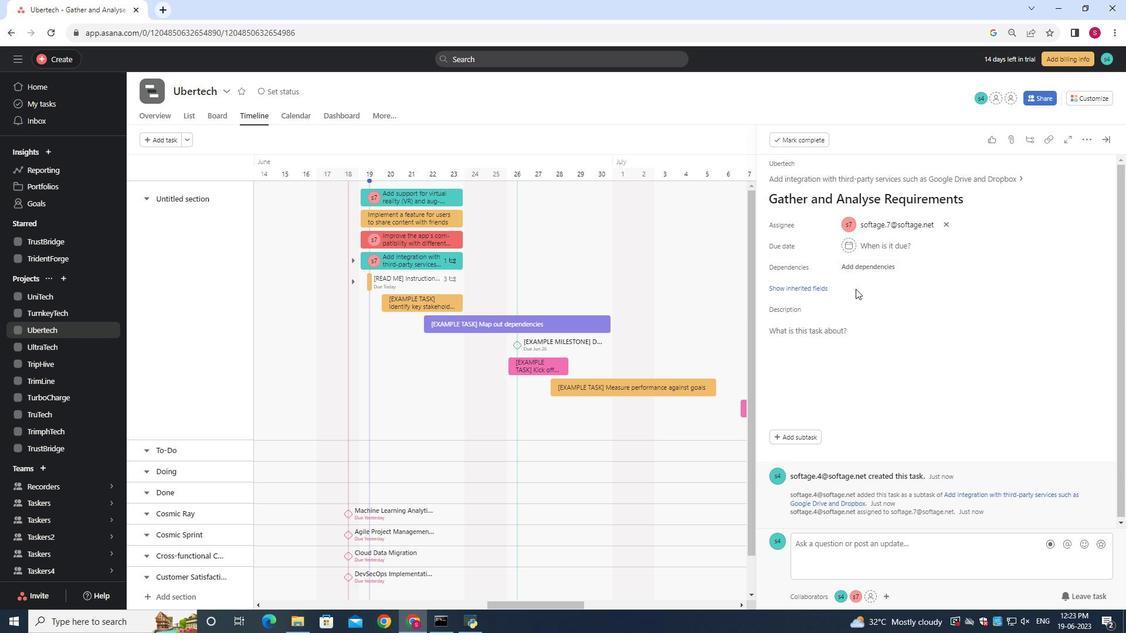 
Action: Mouse scrolled (855, 294) with delta (0, 0)
Screenshot: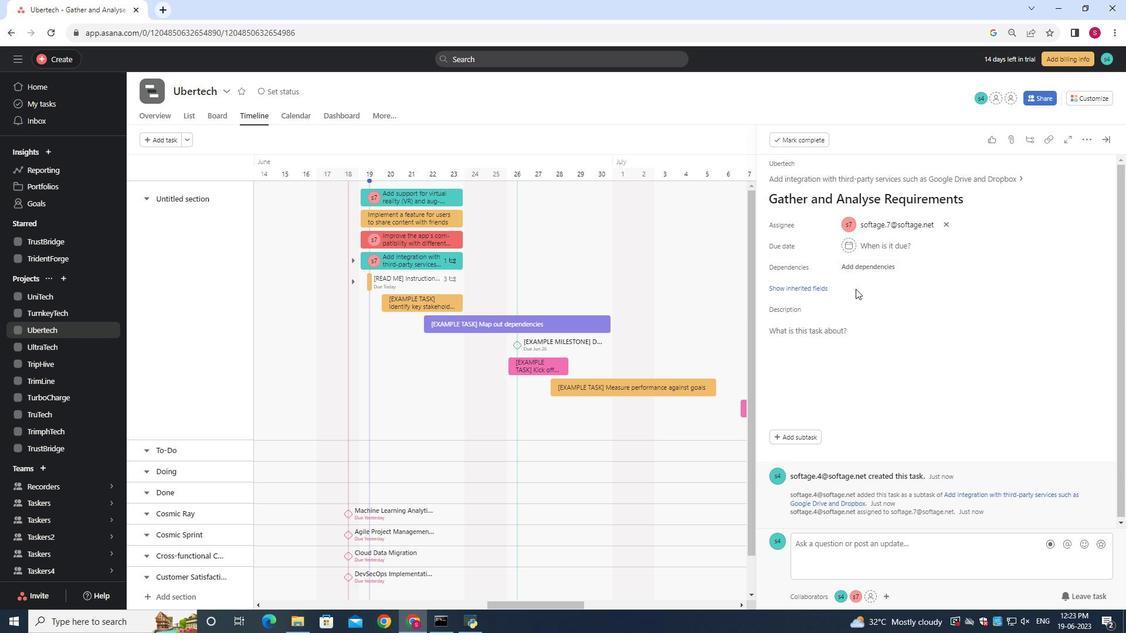 
Action: Mouse moved to (856, 324)
Screenshot: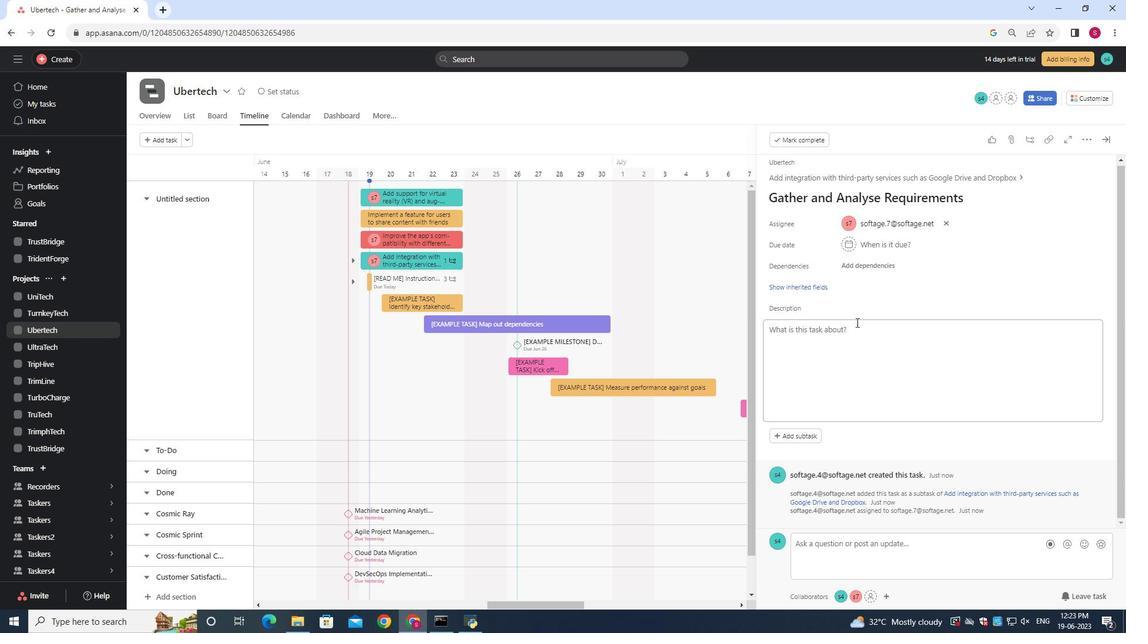 
Action: Mouse scrolled (856, 322) with delta (0, 0)
Screenshot: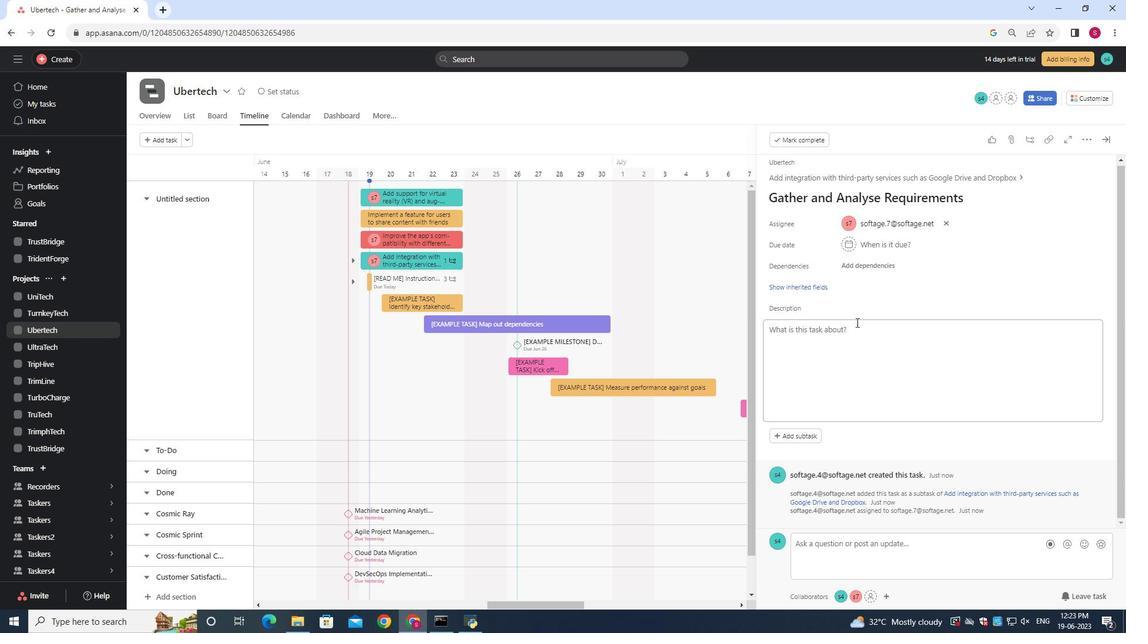 
Action: Mouse moved to (856, 324)
Screenshot: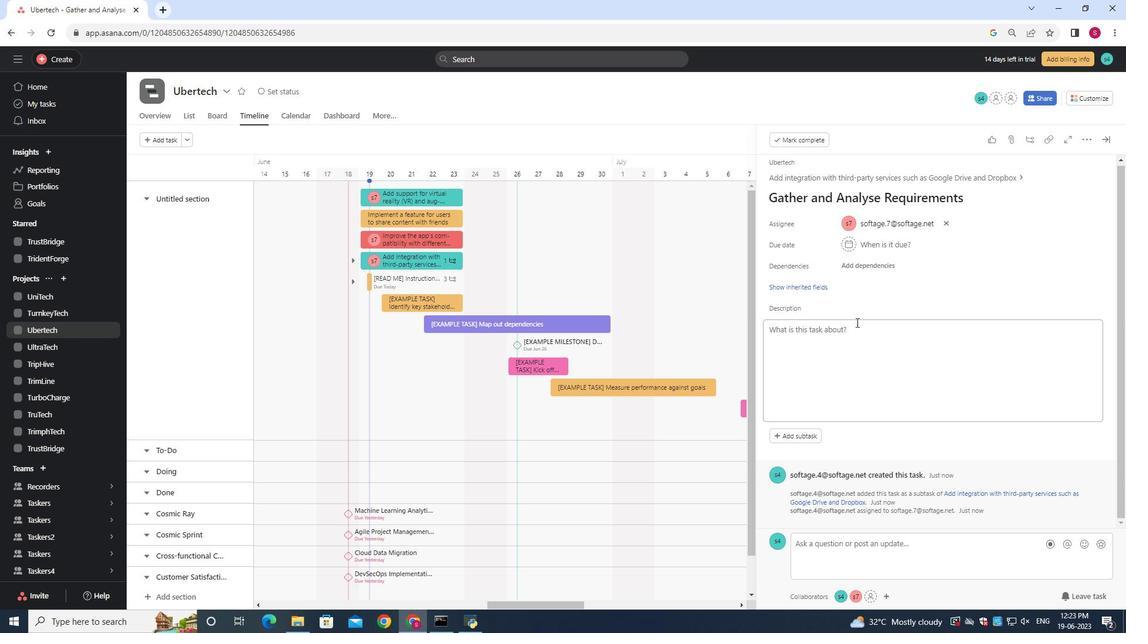 
Action: Mouse scrolled (856, 324) with delta (0, 0)
Screenshot: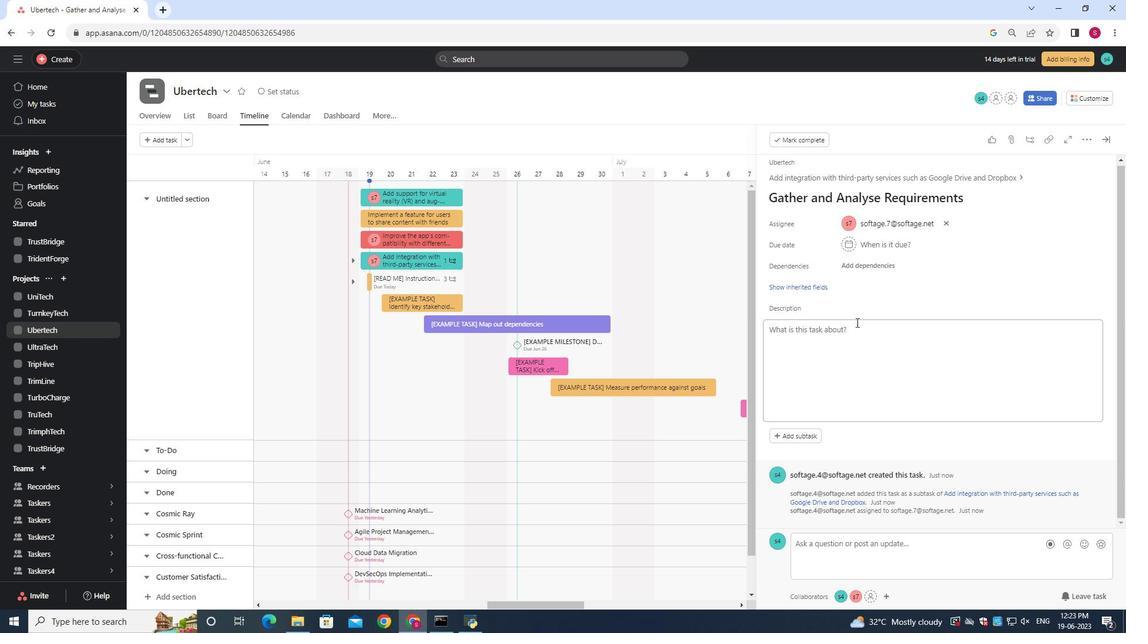 
Action: Mouse moved to (855, 327)
Screenshot: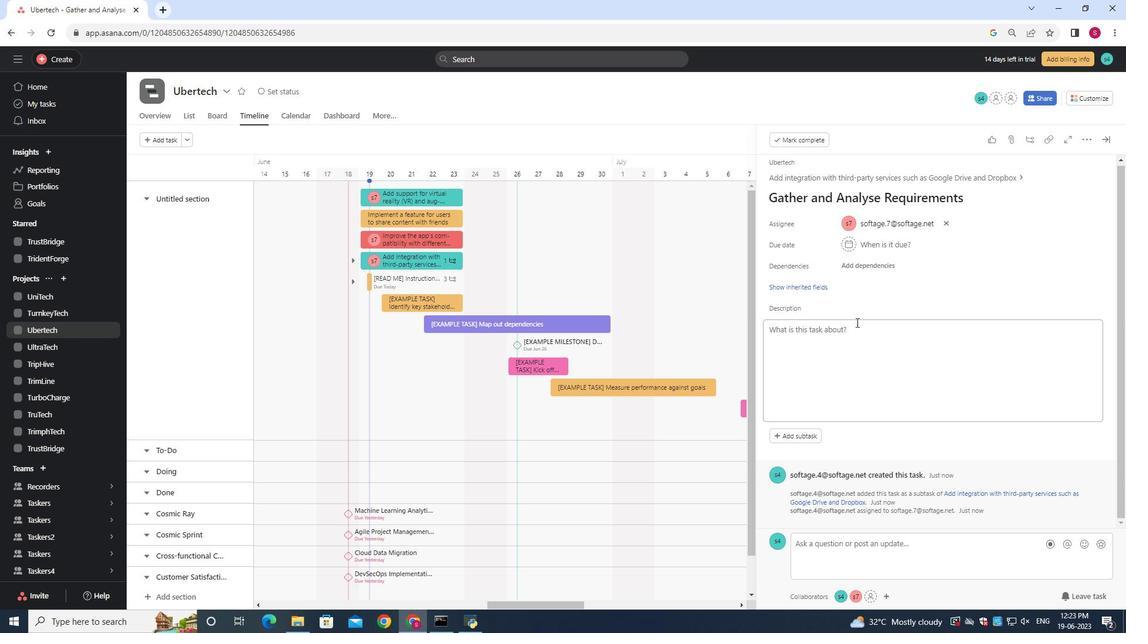 
Action: Mouse scrolled (856, 324) with delta (0, 0)
Screenshot: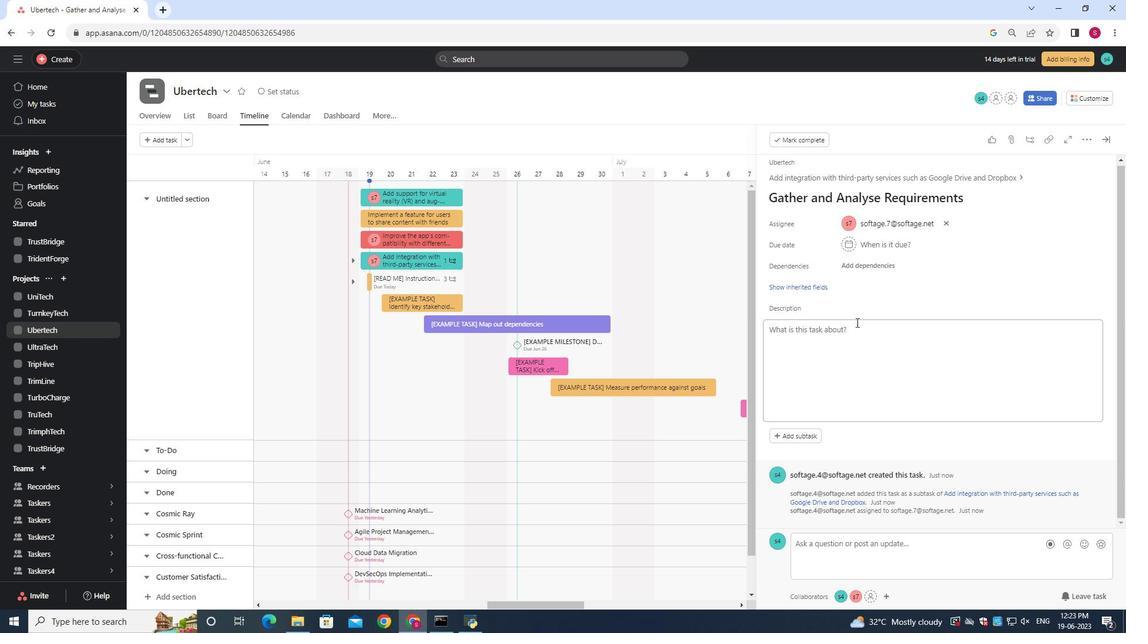 
Action: Mouse moved to (787, 290)
Screenshot: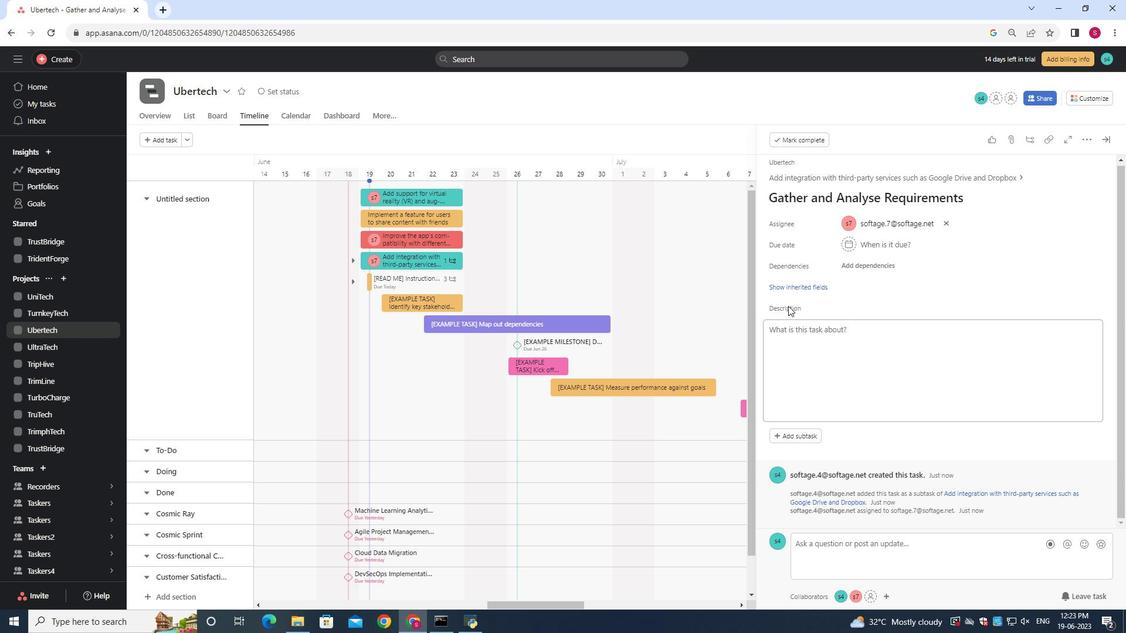 
Action: Mouse pressed left at (787, 290)
Screenshot: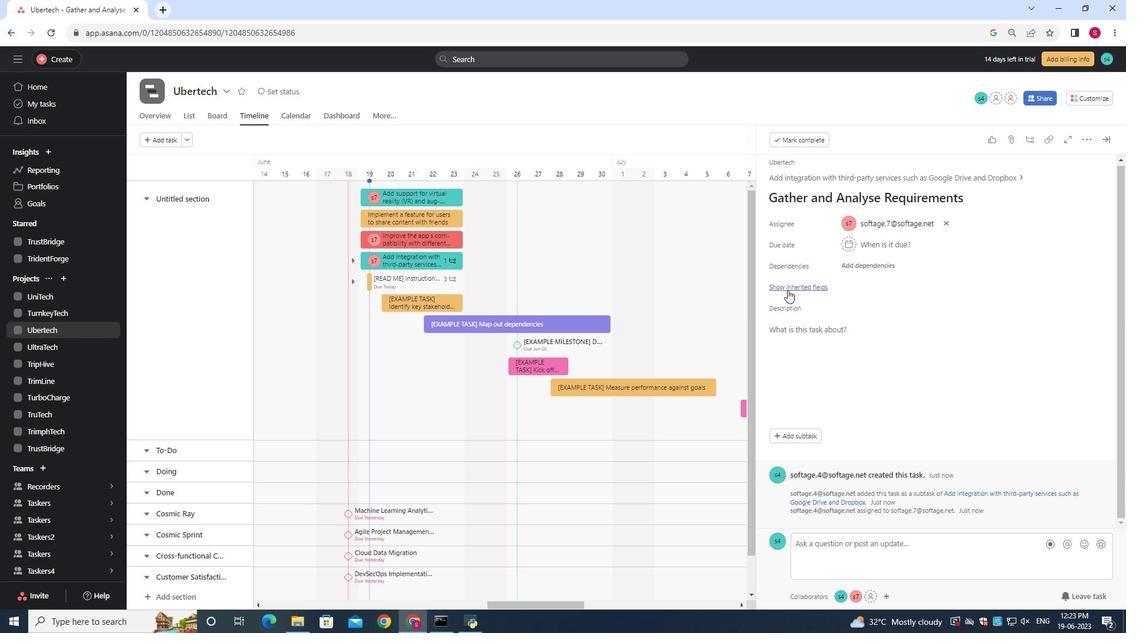 
Action: Mouse moved to (847, 286)
Screenshot: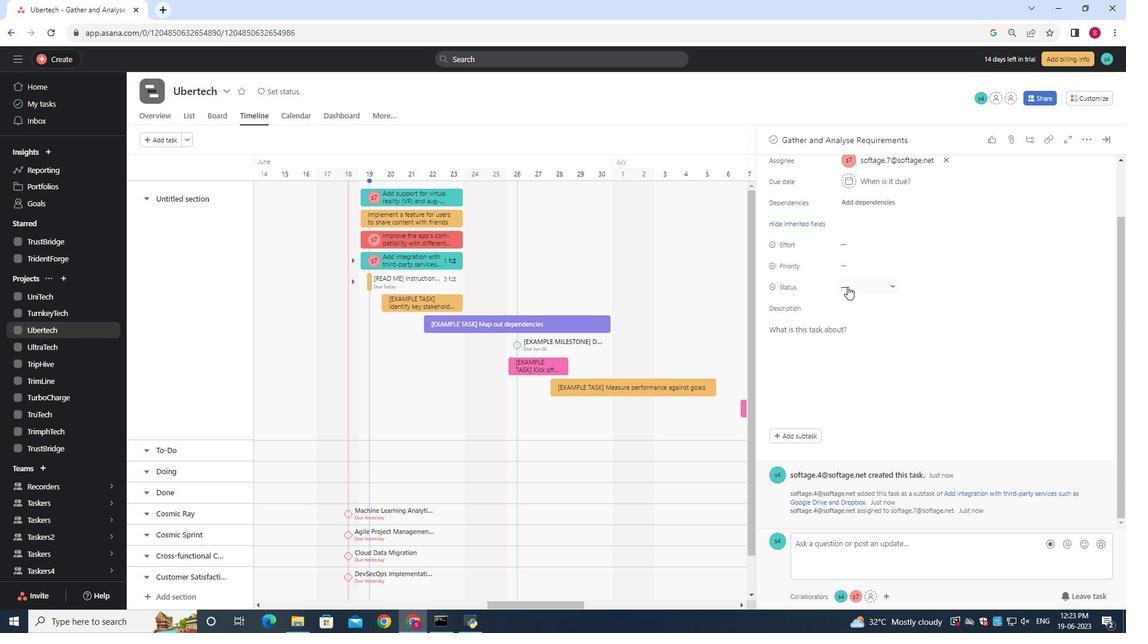 
Action: Mouse pressed left at (847, 286)
Screenshot: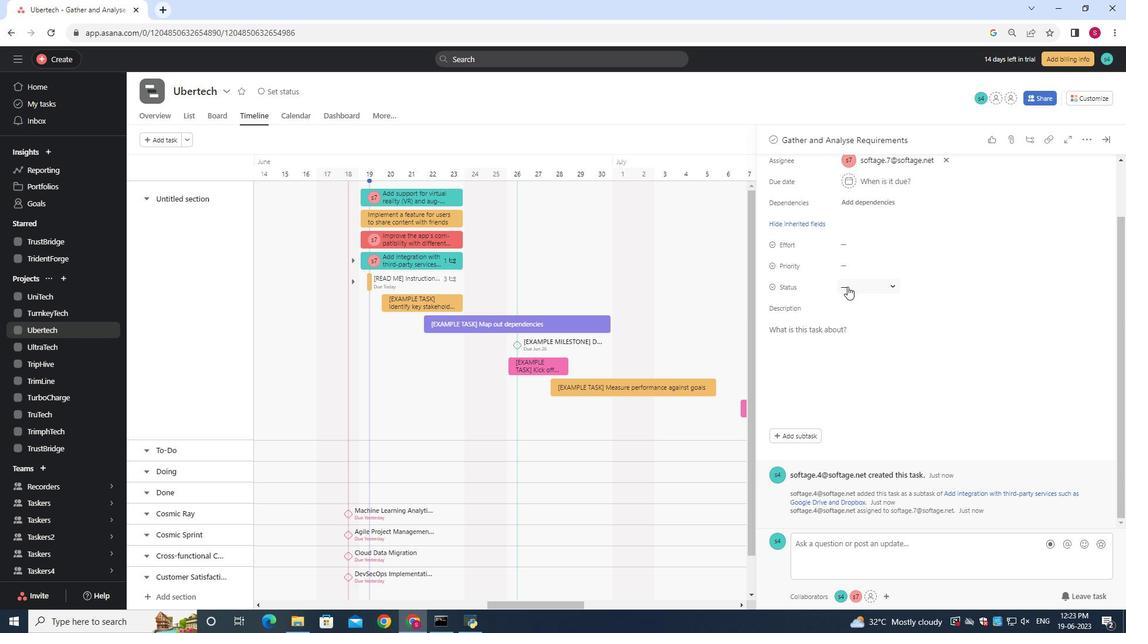 
Action: Mouse moved to (868, 360)
Screenshot: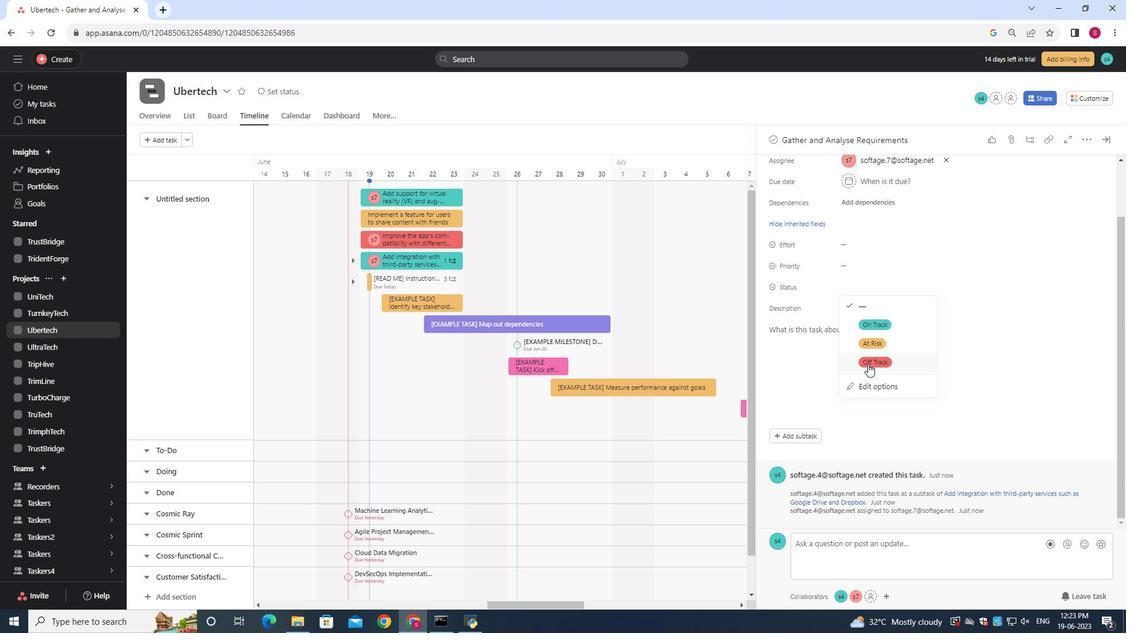 
Action: Mouse pressed left at (868, 360)
Screenshot: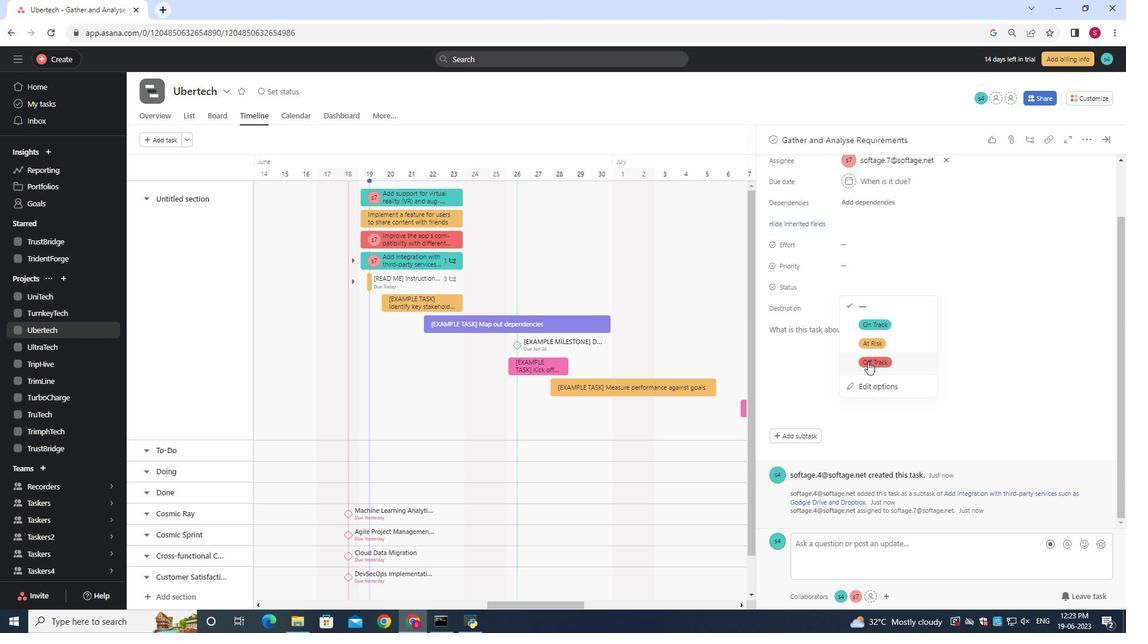 
Action: Mouse moved to (845, 265)
Screenshot: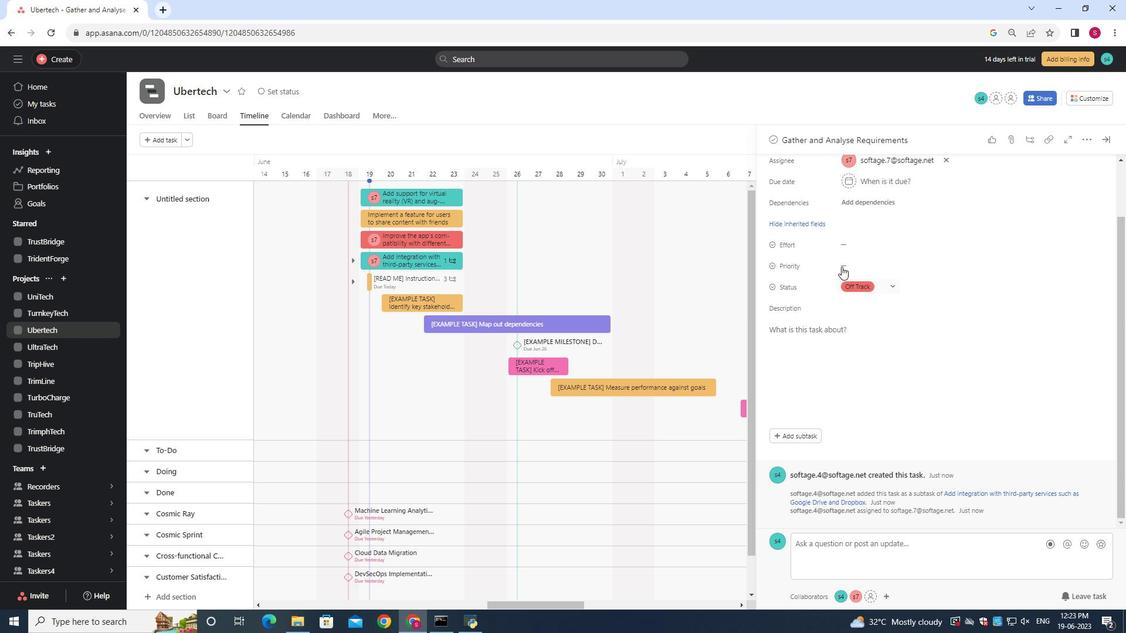 
Action: Mouse pressed left at (845, 265)
Screenshot: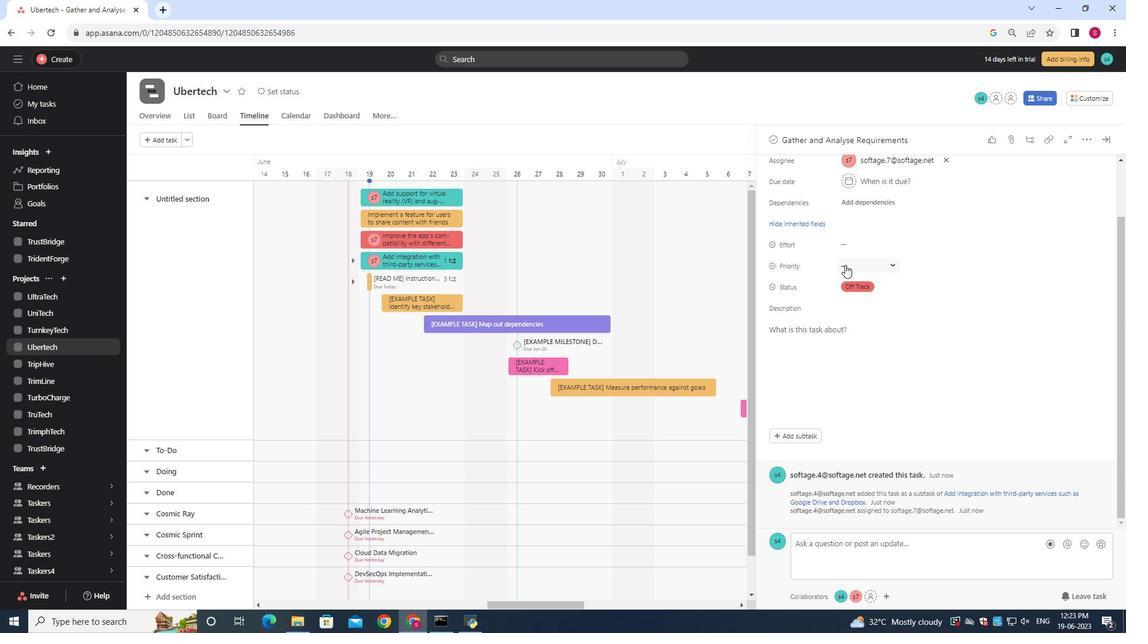 
Action: Mouse moved to (871, 310)
Screenshot: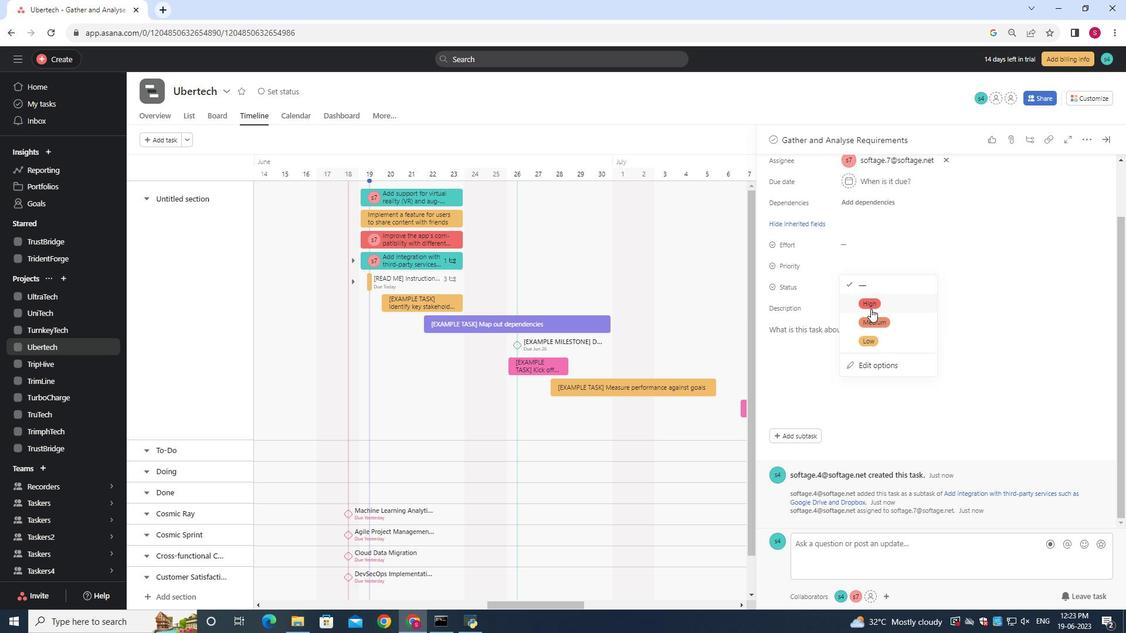 
Action: Mouse pressed left at (871, 310)
Screenshot: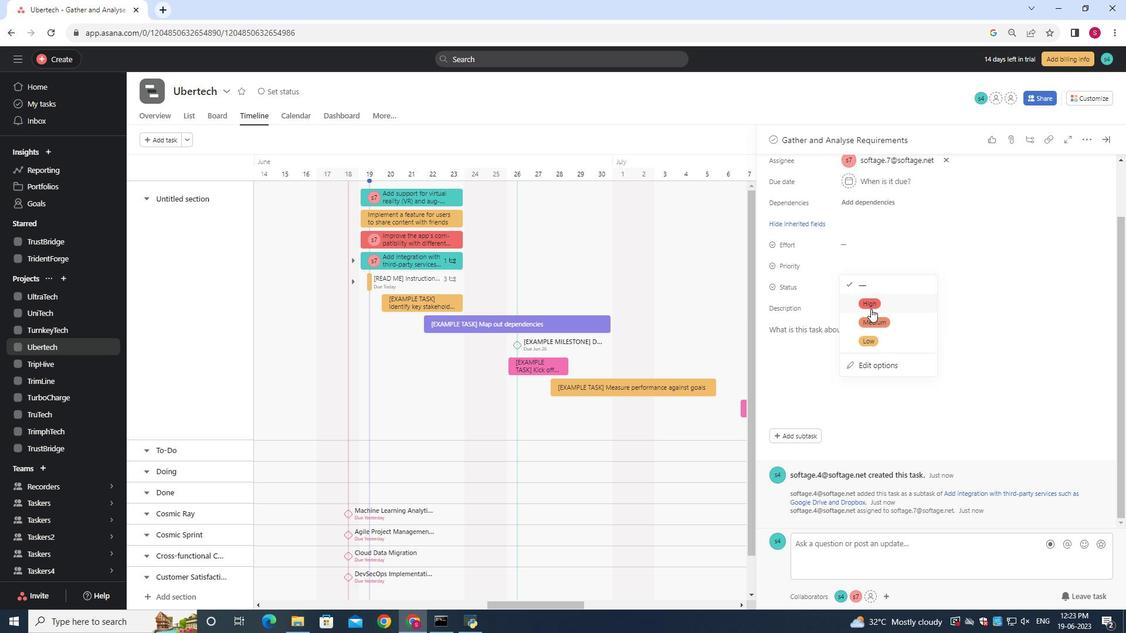 
Action: Mouse moved to (844, 273)
Screenshot: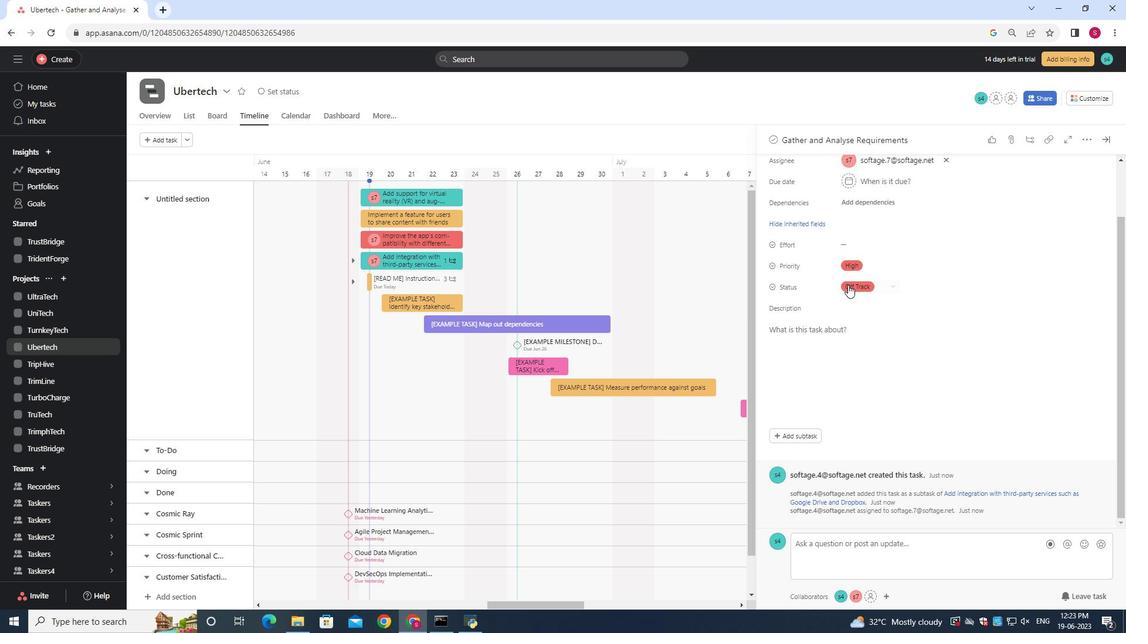 
